 Task: Create a sub task Gather and Analyse Requirements for the task  Create a new chatbot for customer support in the project AgileCon , assign it to team member softage.3@softage.net and update the status of the sub task to  Off Track , set the priority of the sub task to High
Action: Mouse moved to (73, 380)
Screenshot: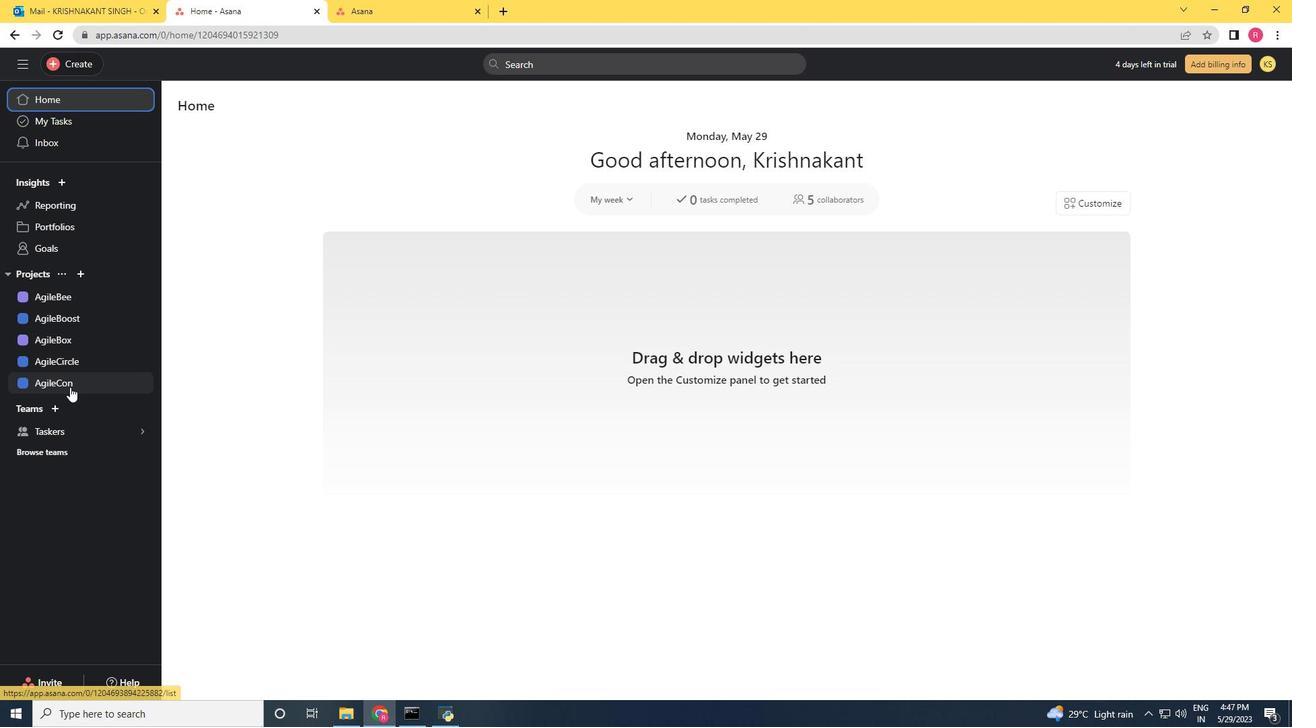 
Action: Mouse pressed left at (73, 380)
Screenshot: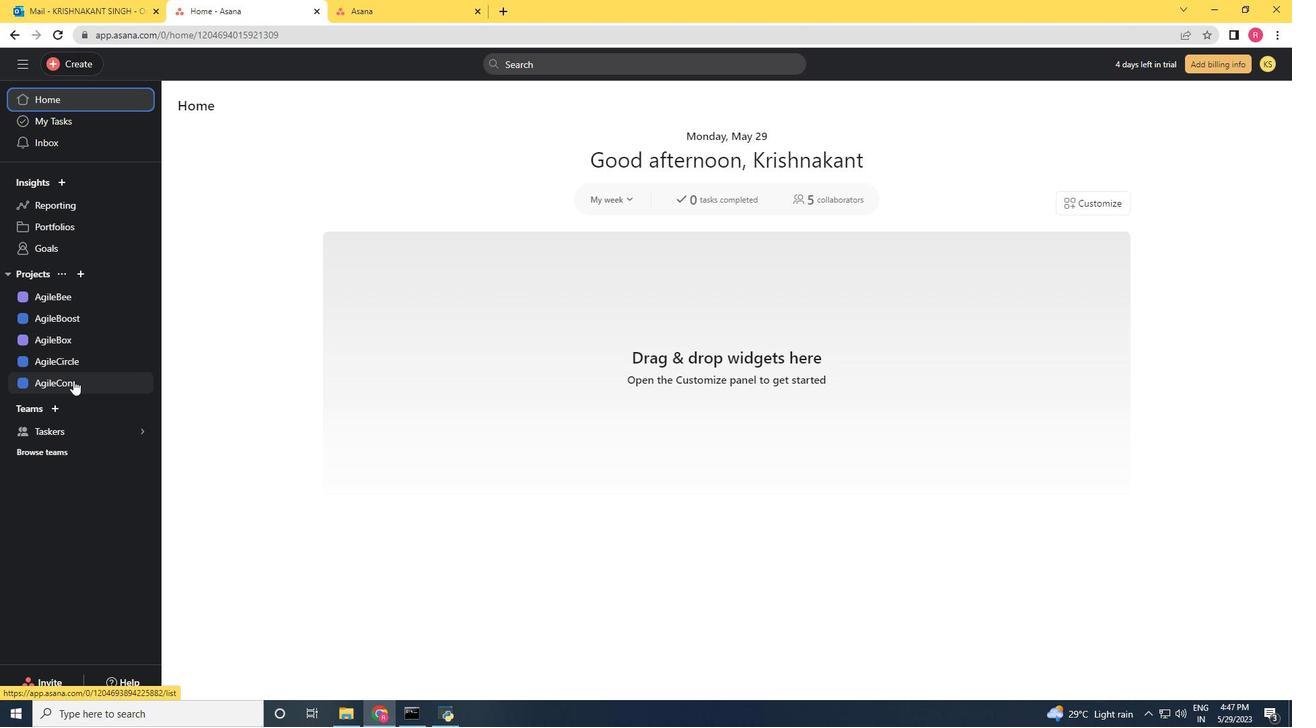 
Action: Mouse moved to (546, 273)
Screenshot: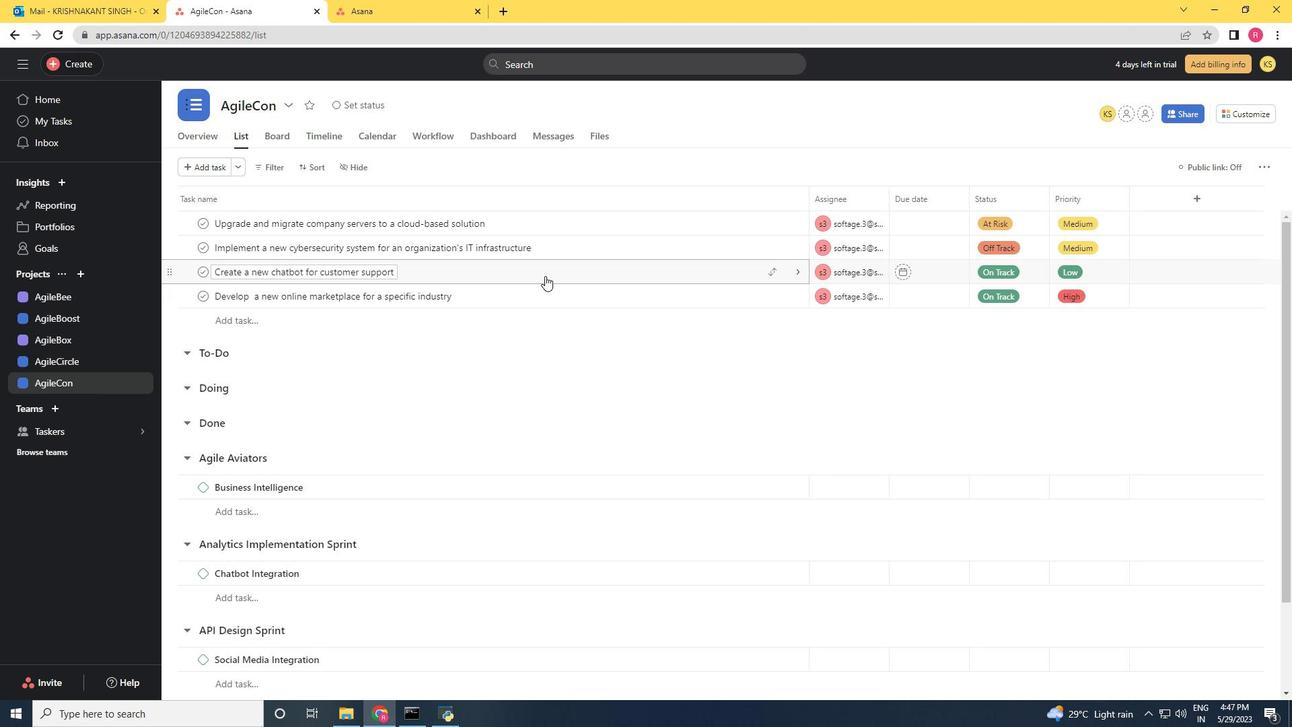 
Action: Mouse pressed left at (546, 273)
Screenshot: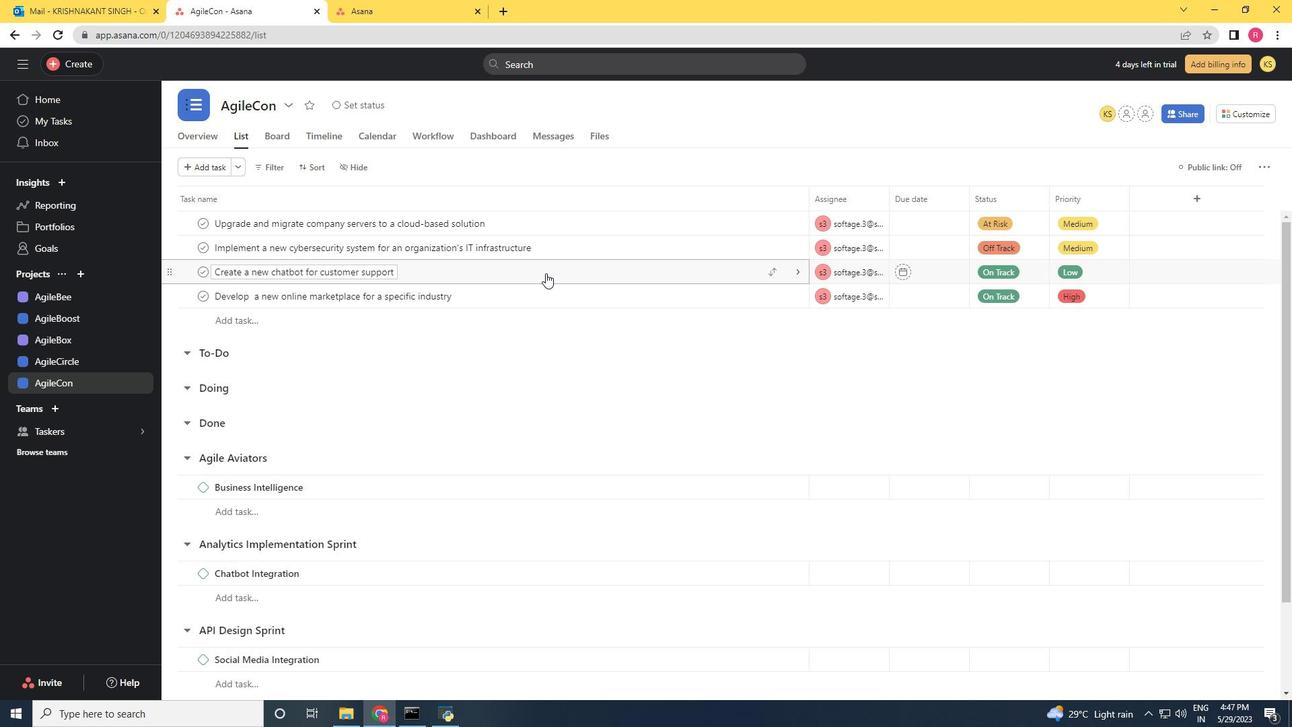 
Action: Mouse moved to (929, 494)
Screenshot: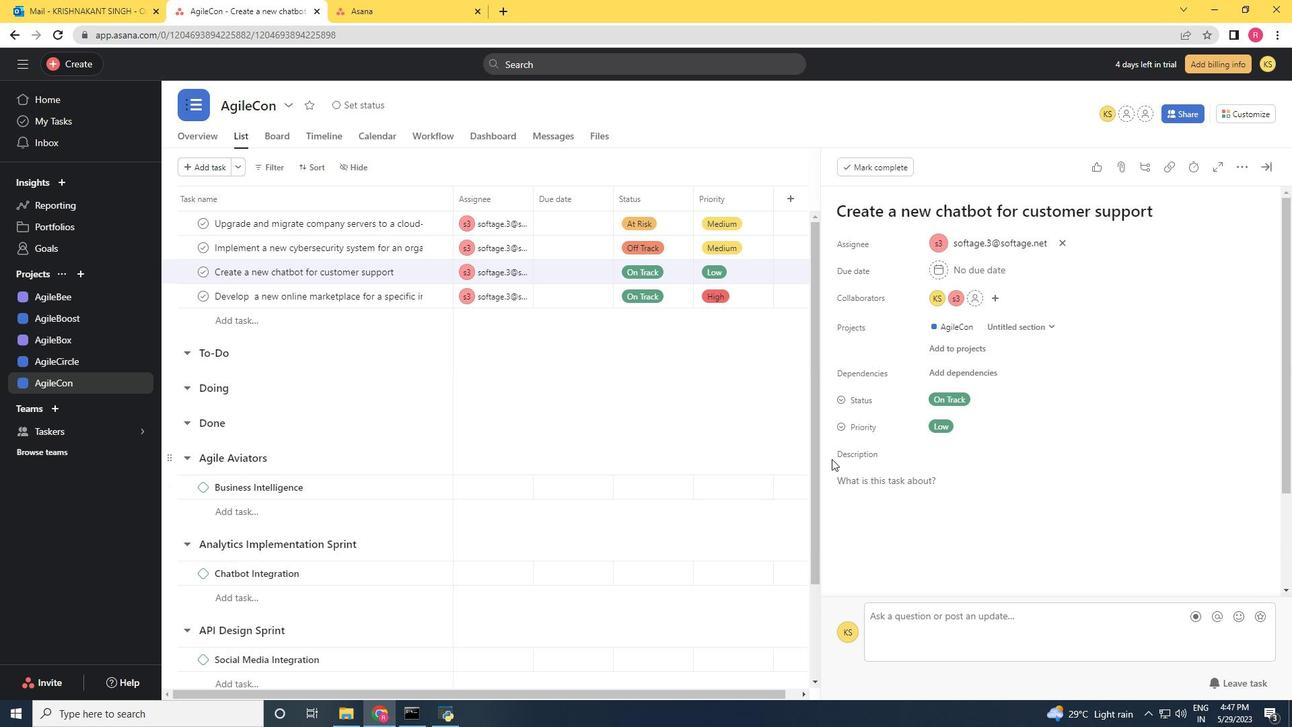 
Action: Mouse scrolled (929, 494) with delta (0, 0)
Screenshot: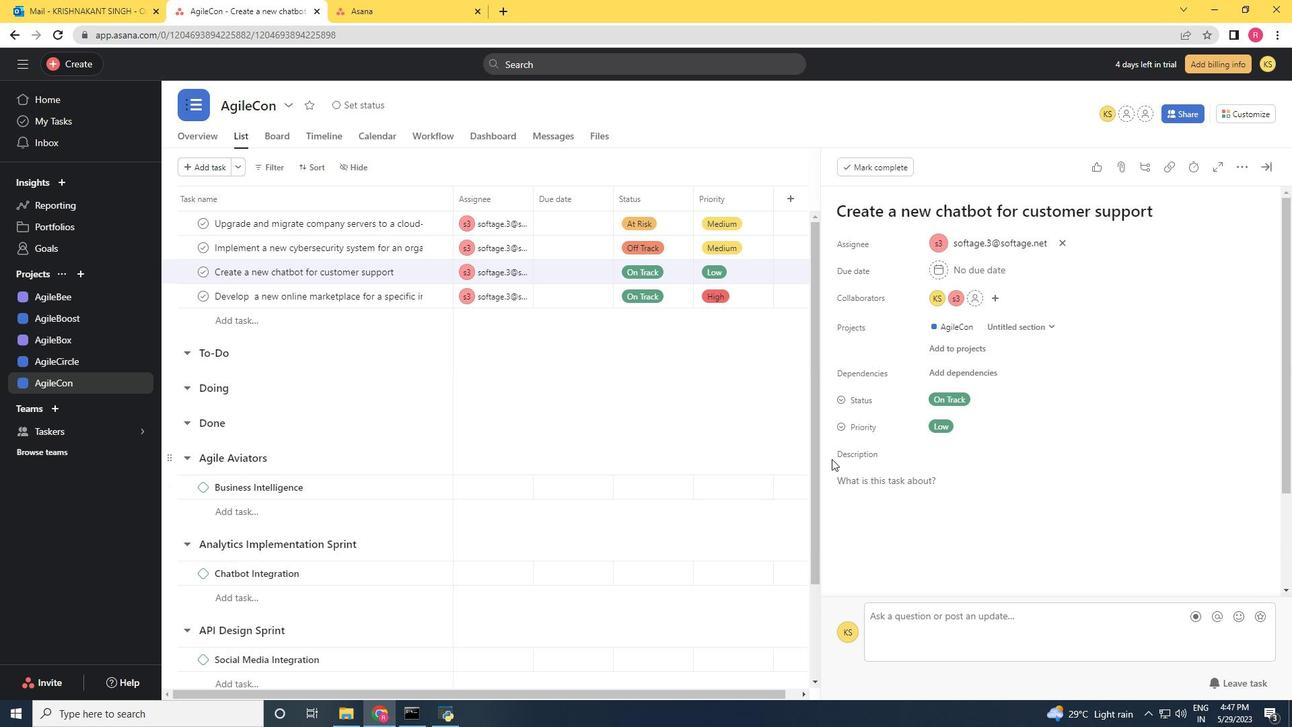 
Action: Mouse moved to (935, 503)
Screenshot: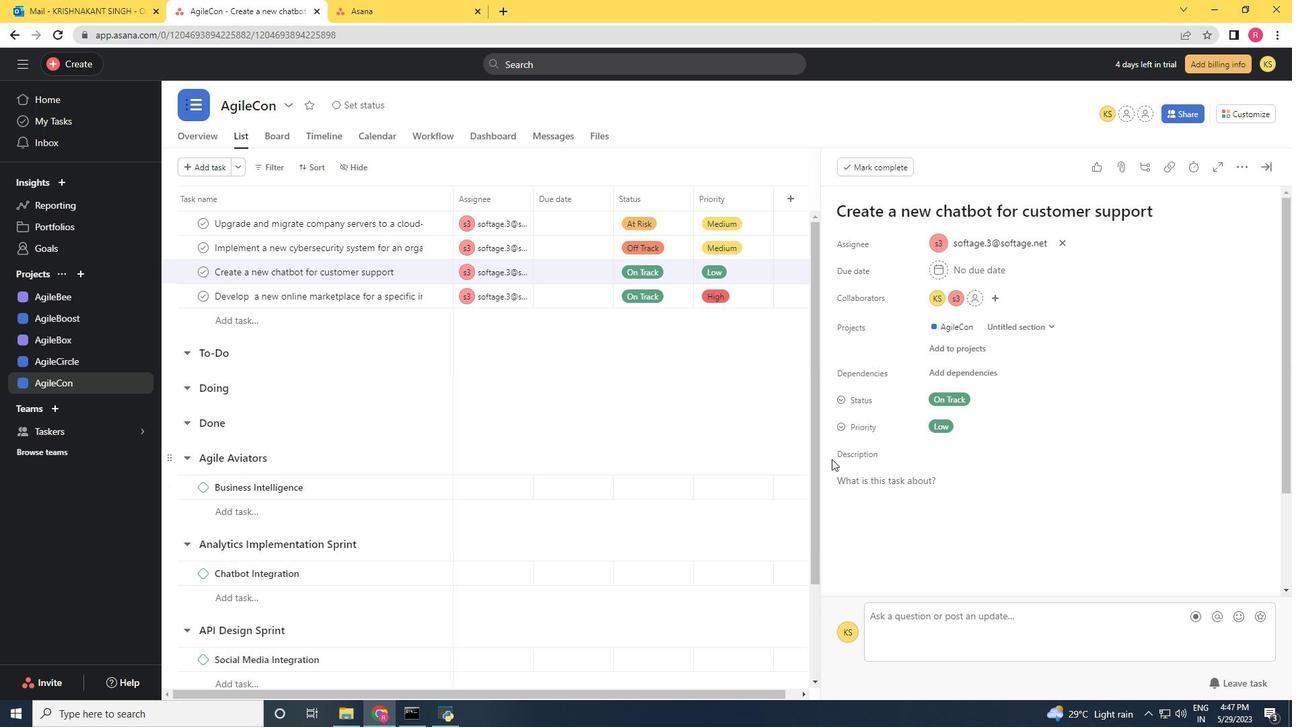 
Action: Mouse scrolled (935, 503) with delta (0, 0)
Screenshot: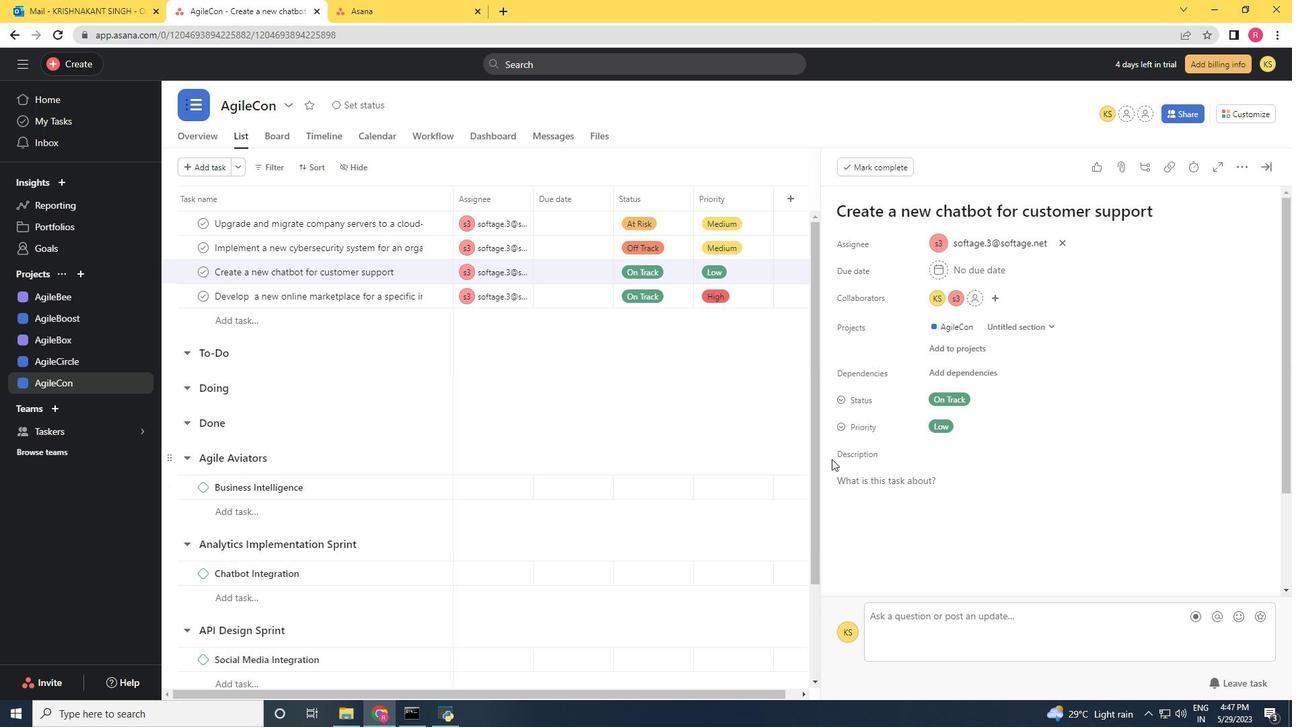 
Action: Mouse scrolled (935, 503) with delta (0, 0)
Screenshot: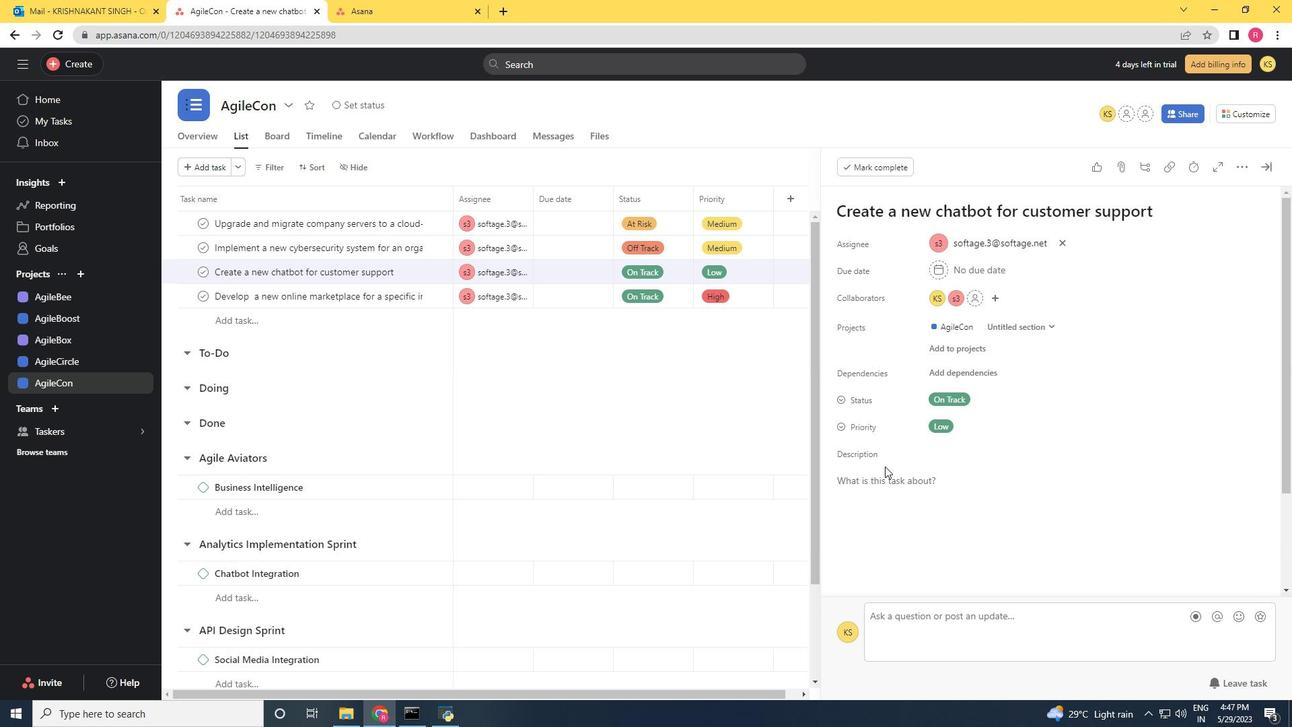
Action: Mouse scrolled (935, 503) with delta (0, 0)
Screenshot: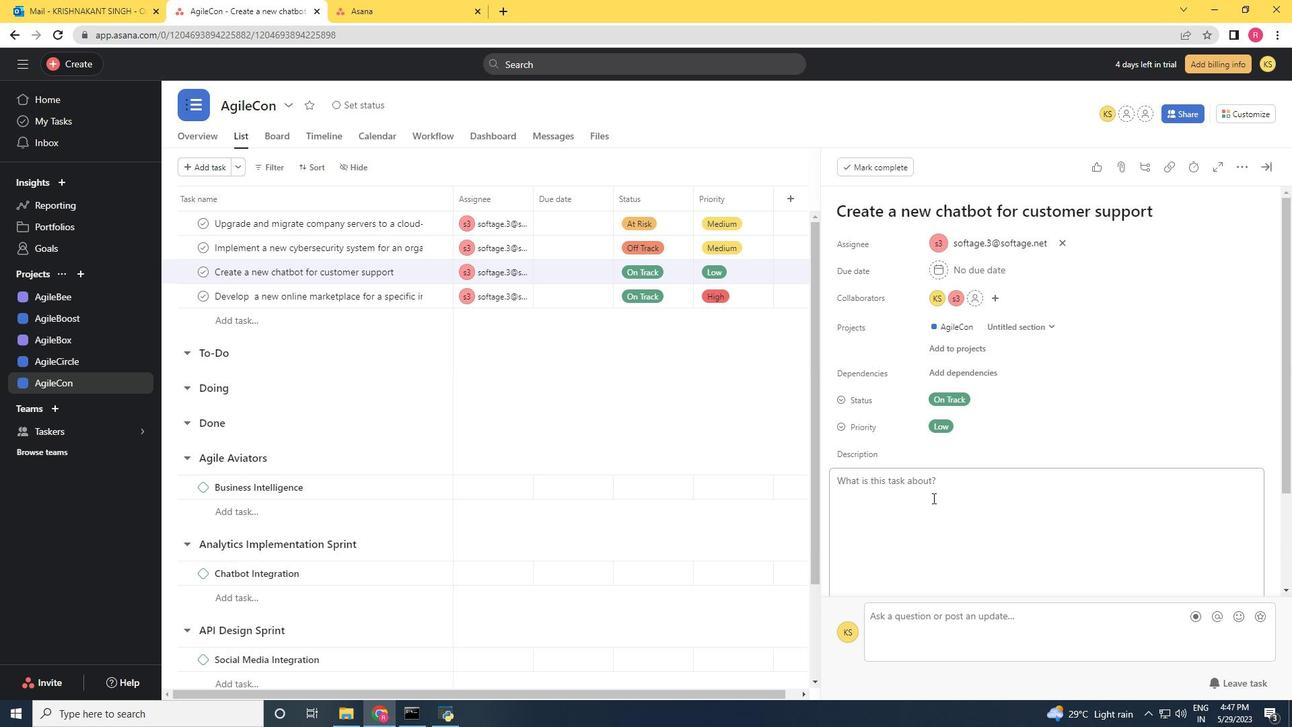 
Action: Mouse moved to (849, 481)
Screenshot: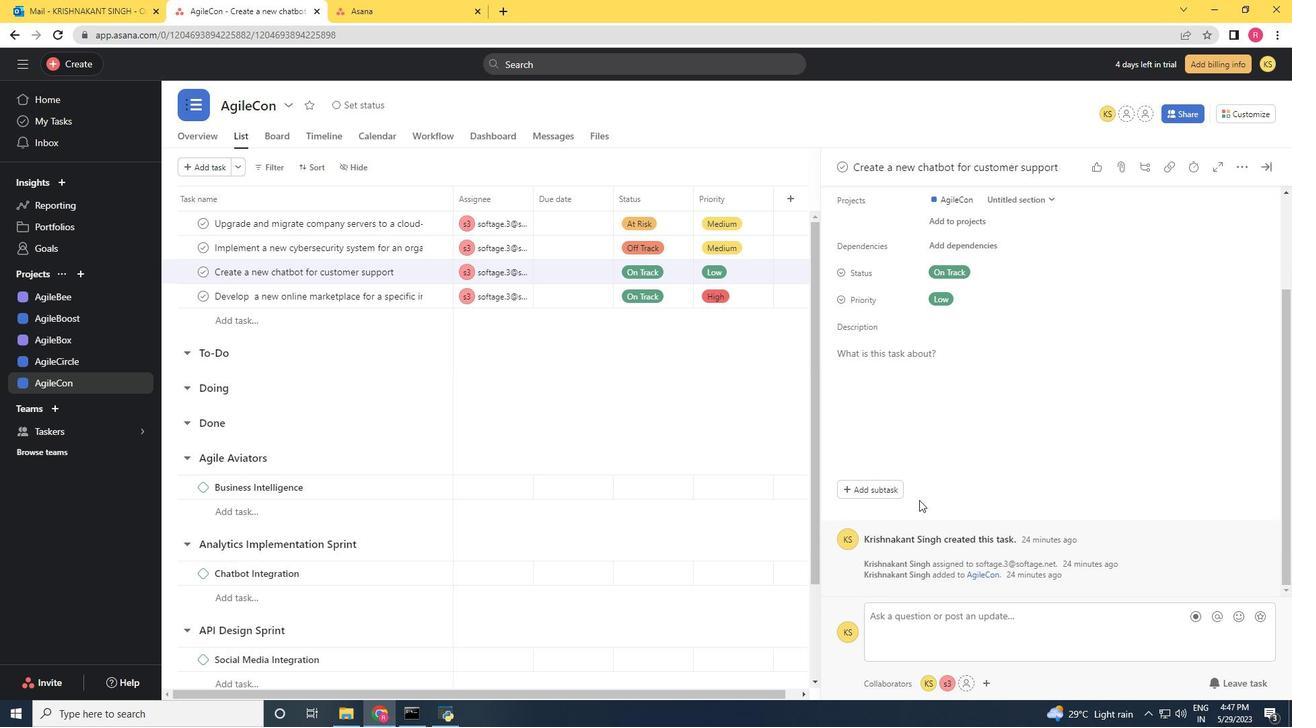 
Action: Mouse pressed left at (849, 481)
Screenshot: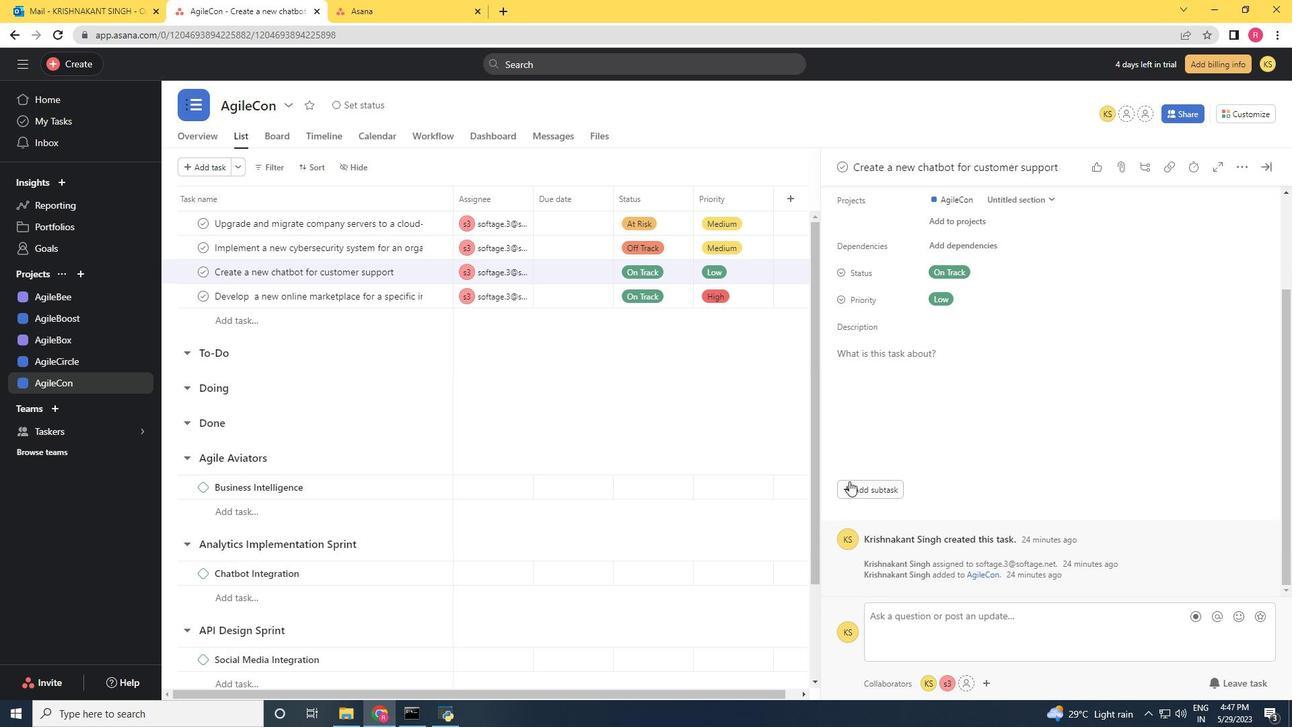 
Action: Key pressed <Key.shift>Gather<Key.space>and<Key.space><Key.shift>Analyse<Key.space><Key.shift><Key.shift><Key.shift><Key.shift><Key.shift><Key.shift><Key.shift>Requirements<Key.space>f<Key.backspace>
Screenshot: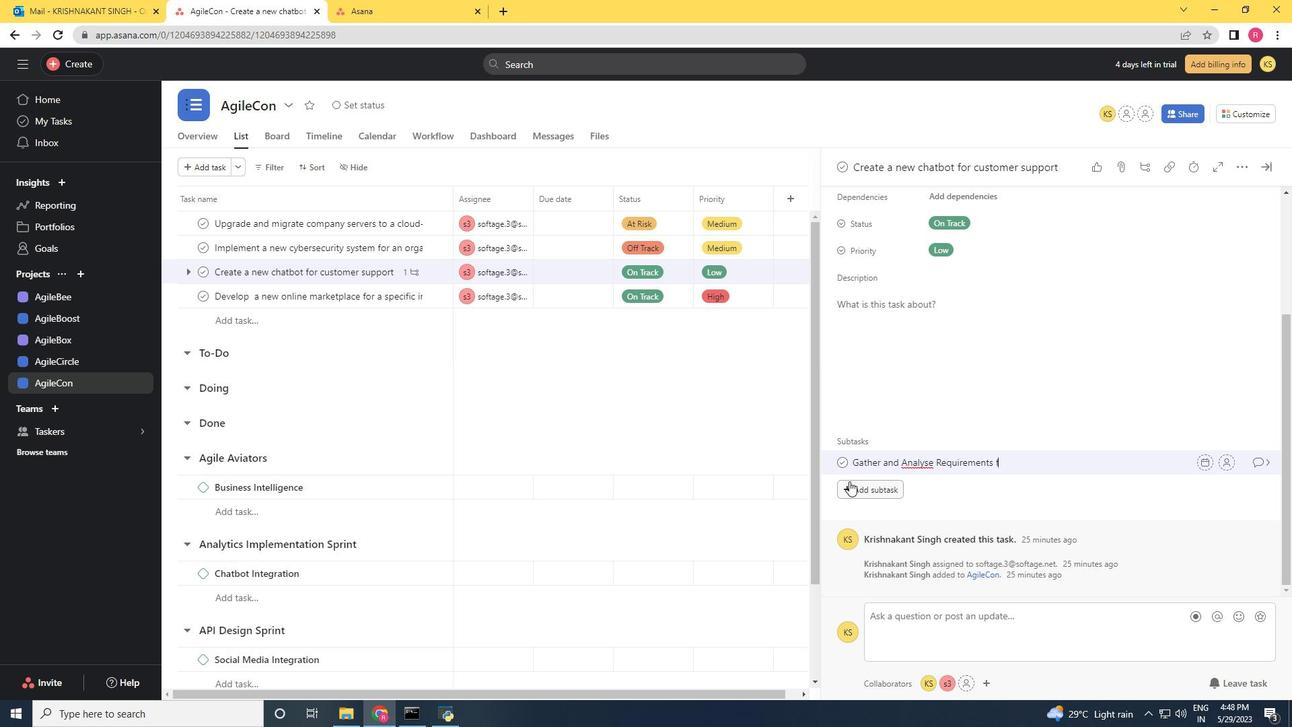 
Action: Mouse moved to (1230, 461)
Screenshot: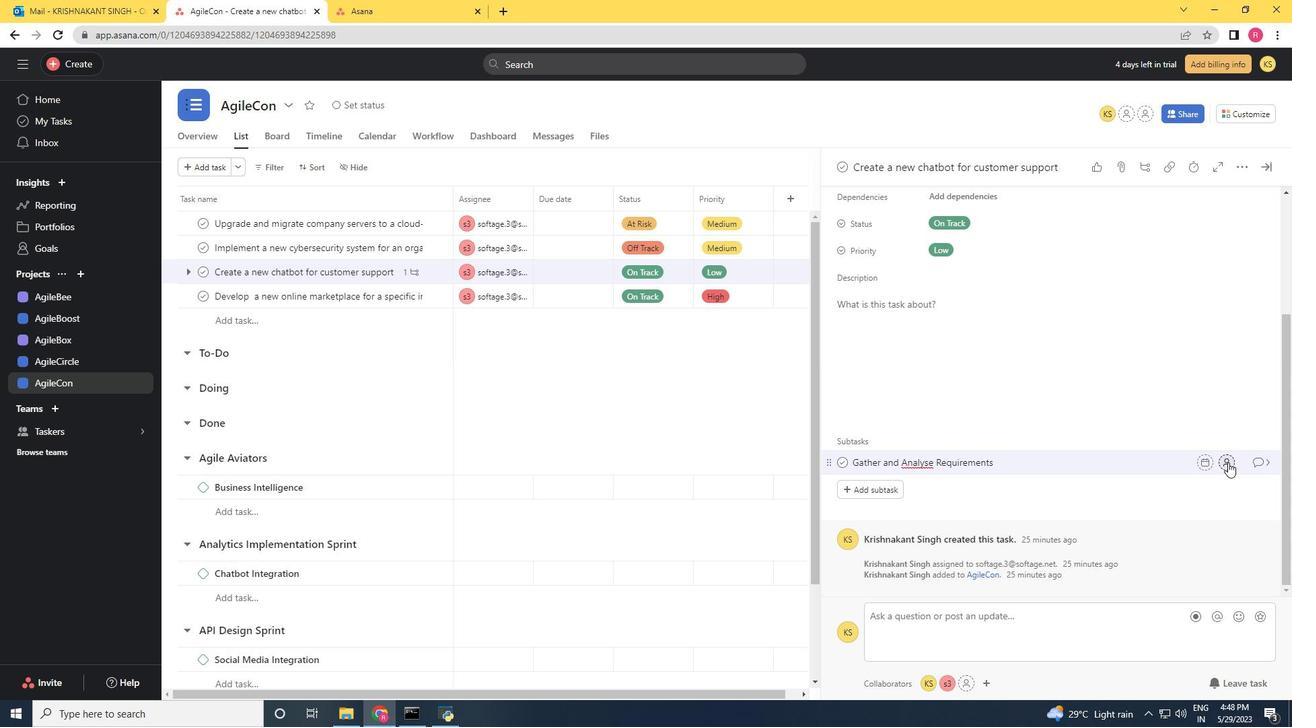 
Action: Mouse pressed left at (1230, 461)
Screenshot: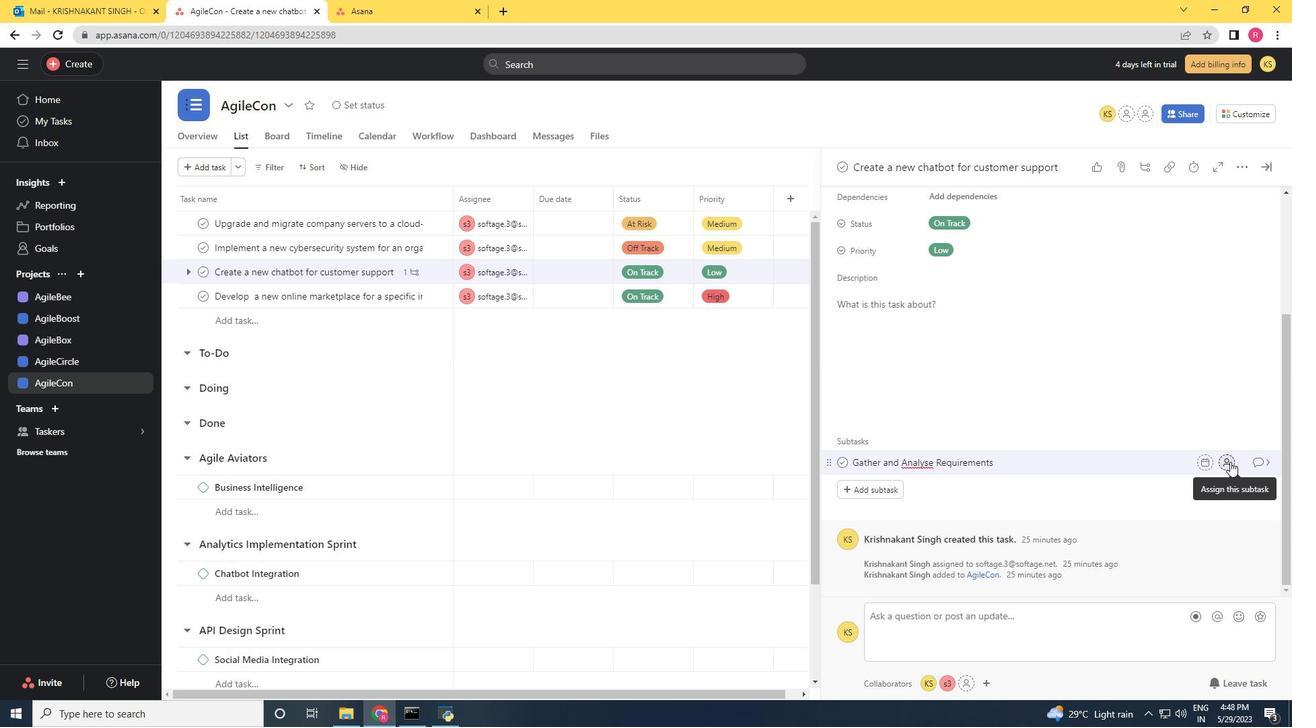 
Action: Key pressed softage.3<Key.shift>@softga<Key.backspace><Key.backspace>age.net
Screenshot: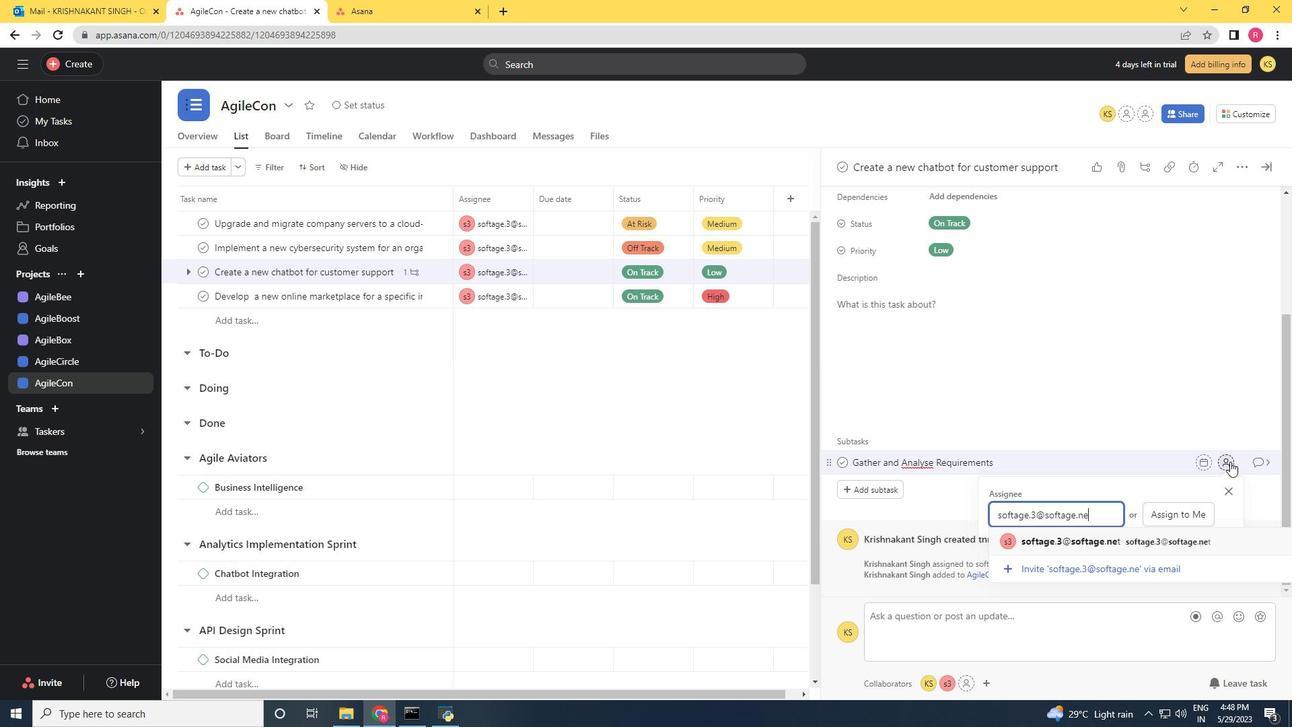 
Action: Mouse moved to (1076, 544)
Screenshot: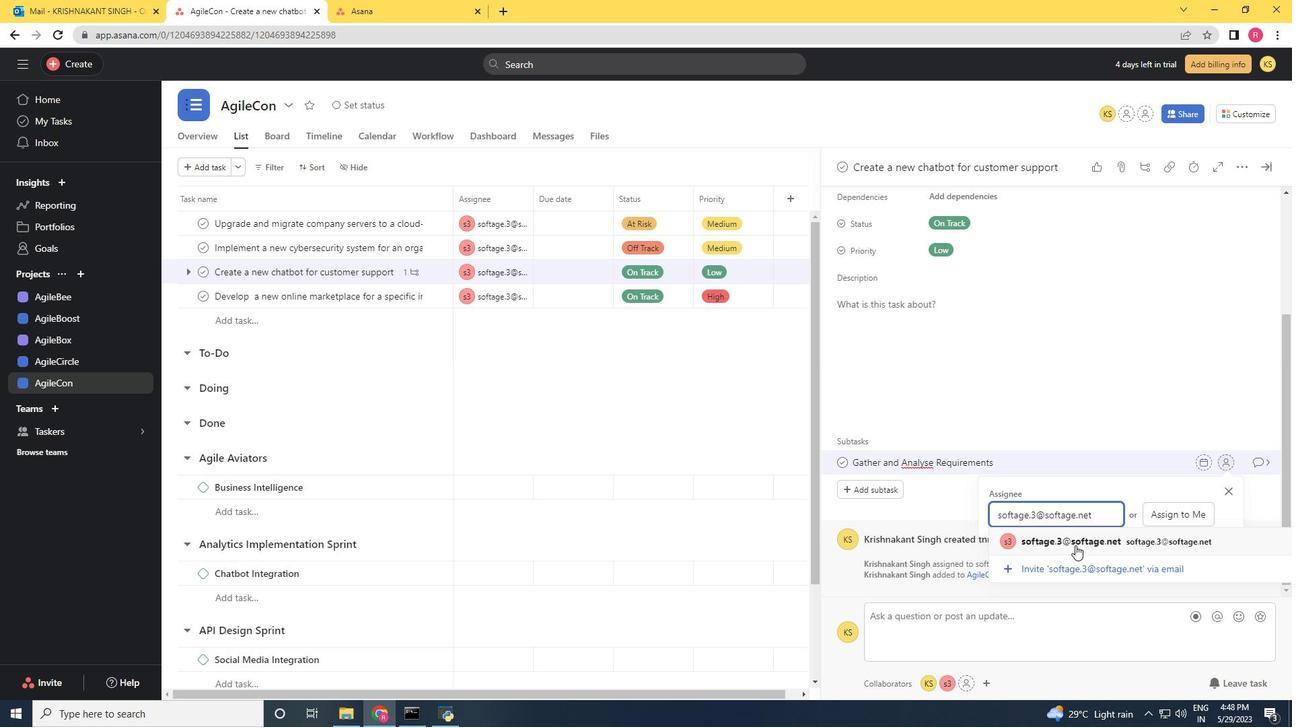 
Action: Mouse pressed left at (1076, 544)
Screenshot: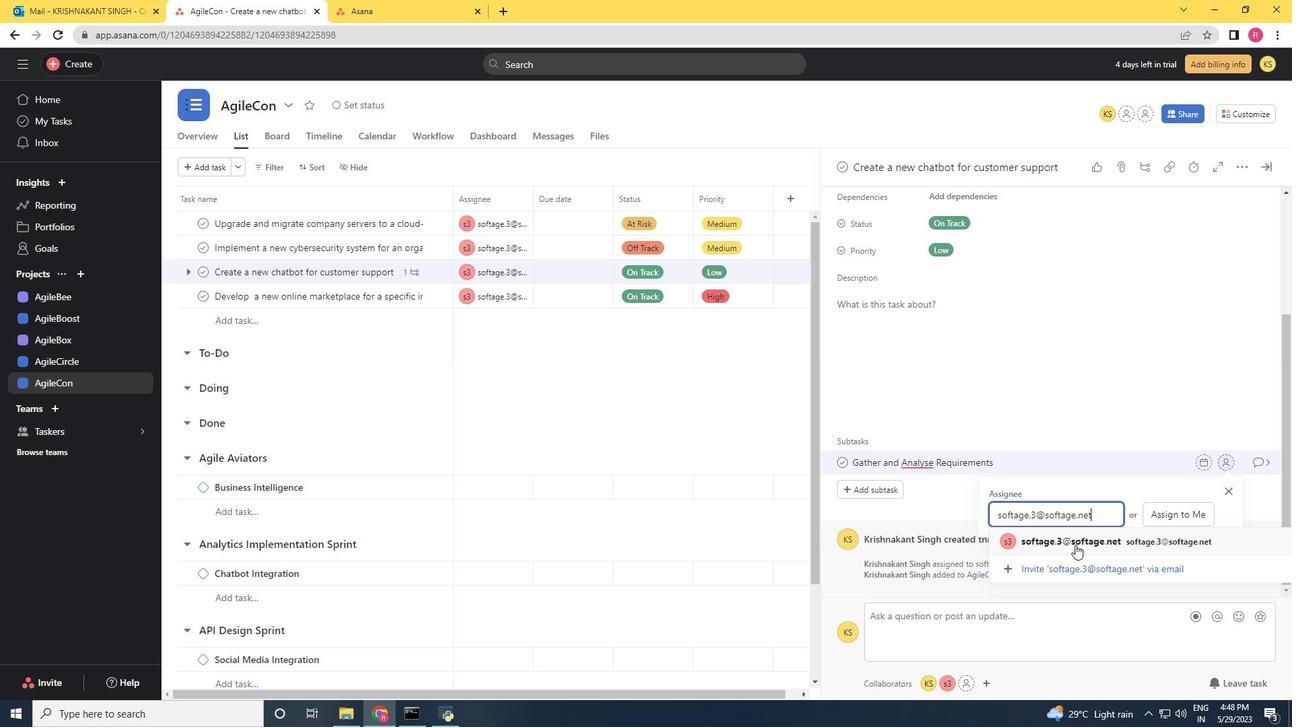 
Action: Mouse moved to (1259, 457)
Screenshot: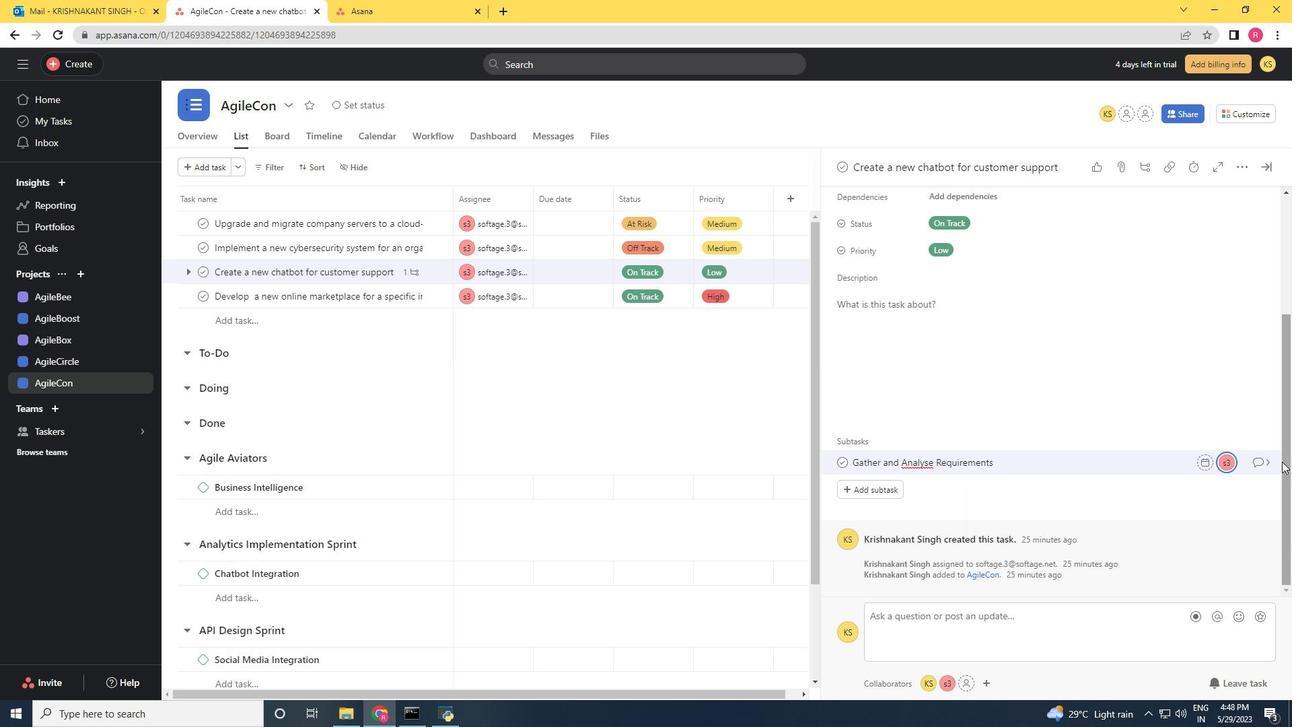 
Action: Mouse pressed left at (1259, 457)
Screenshot: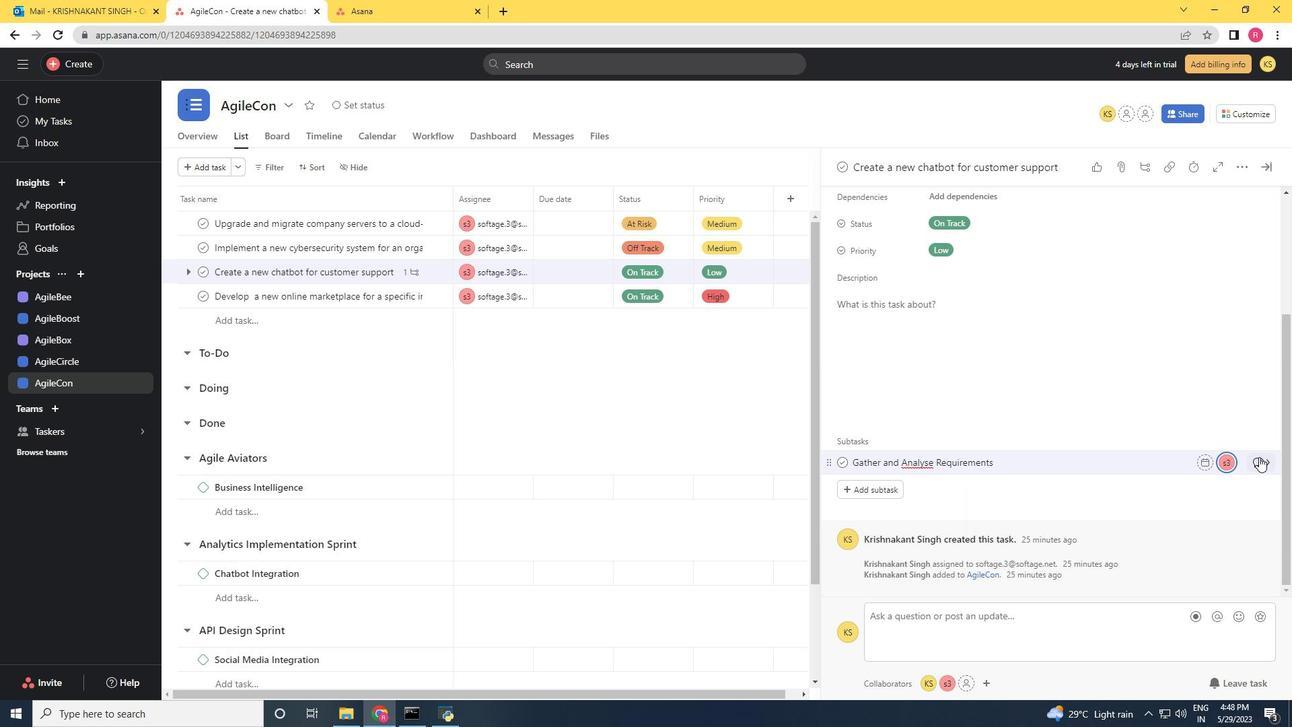 
Action: Mouse moved to (884, 386)
Screenshot: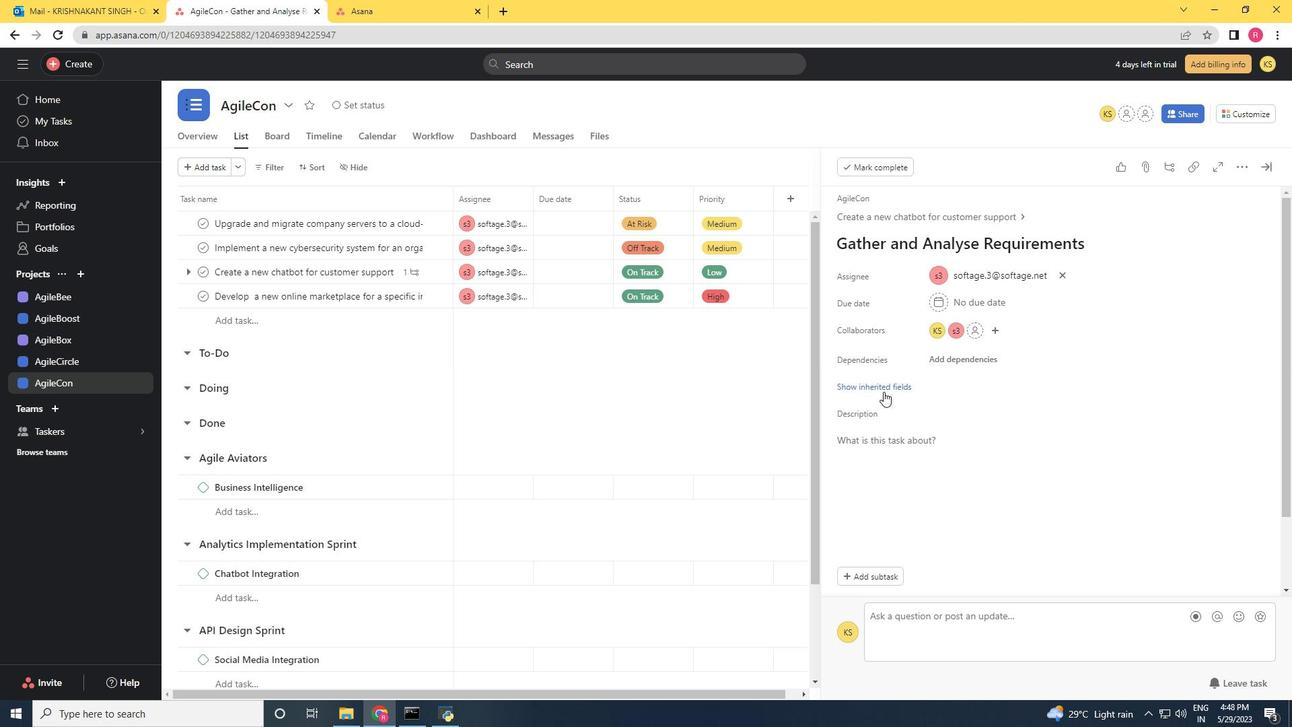 
Action: Mouse pressed left at (884, 386)
Screenshot: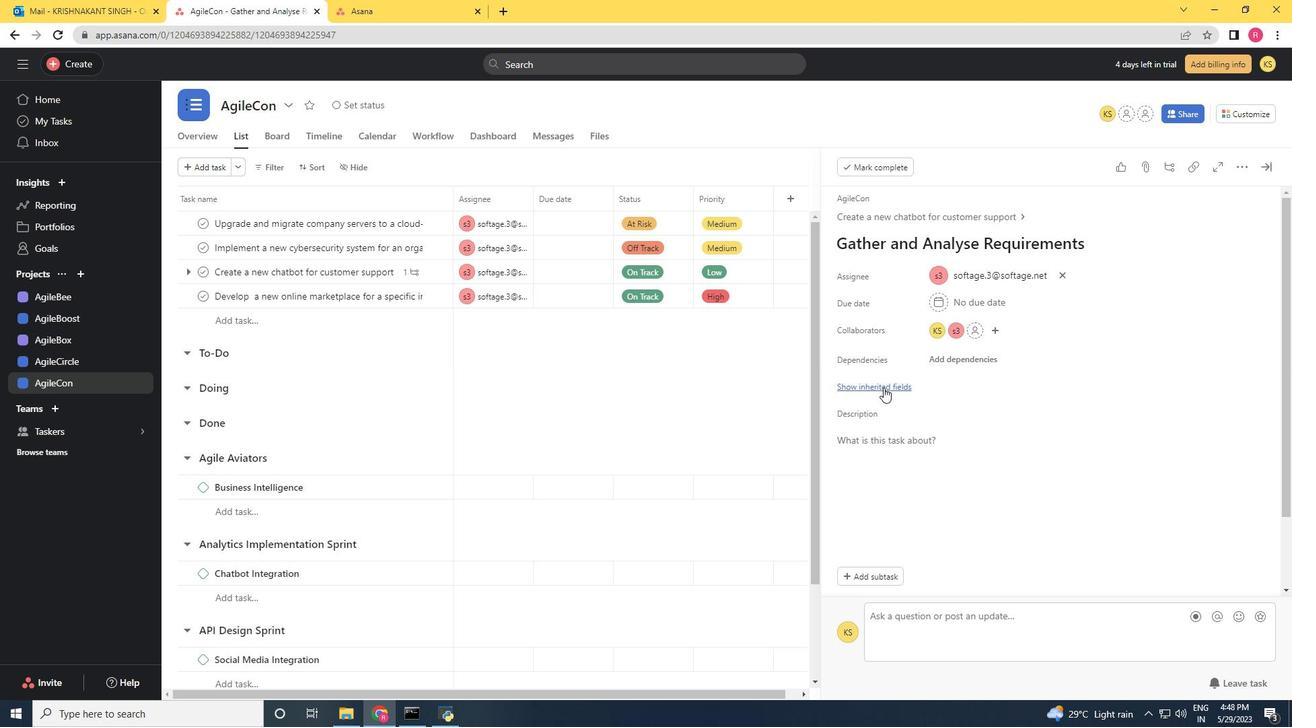 
Action: Mouse moved to (933, 411)
Screenshot: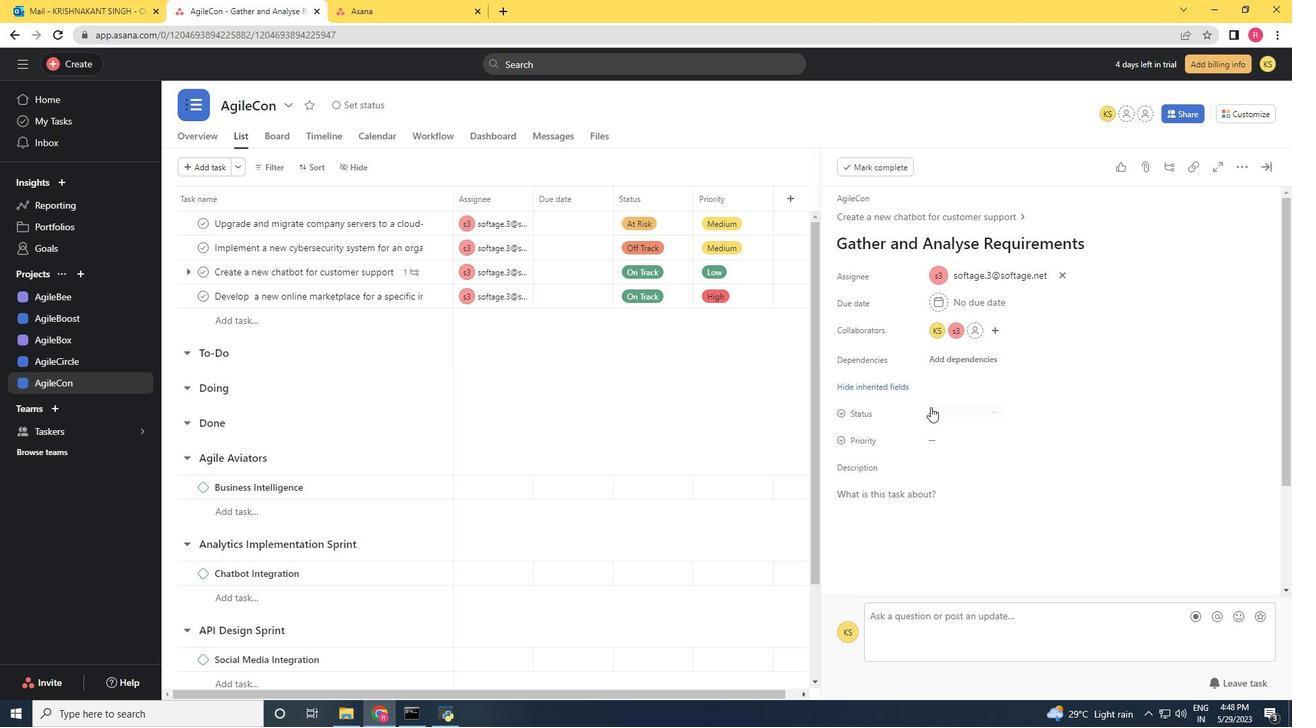 
Action: Mouse pressed left at (933, 411)
Screenshot: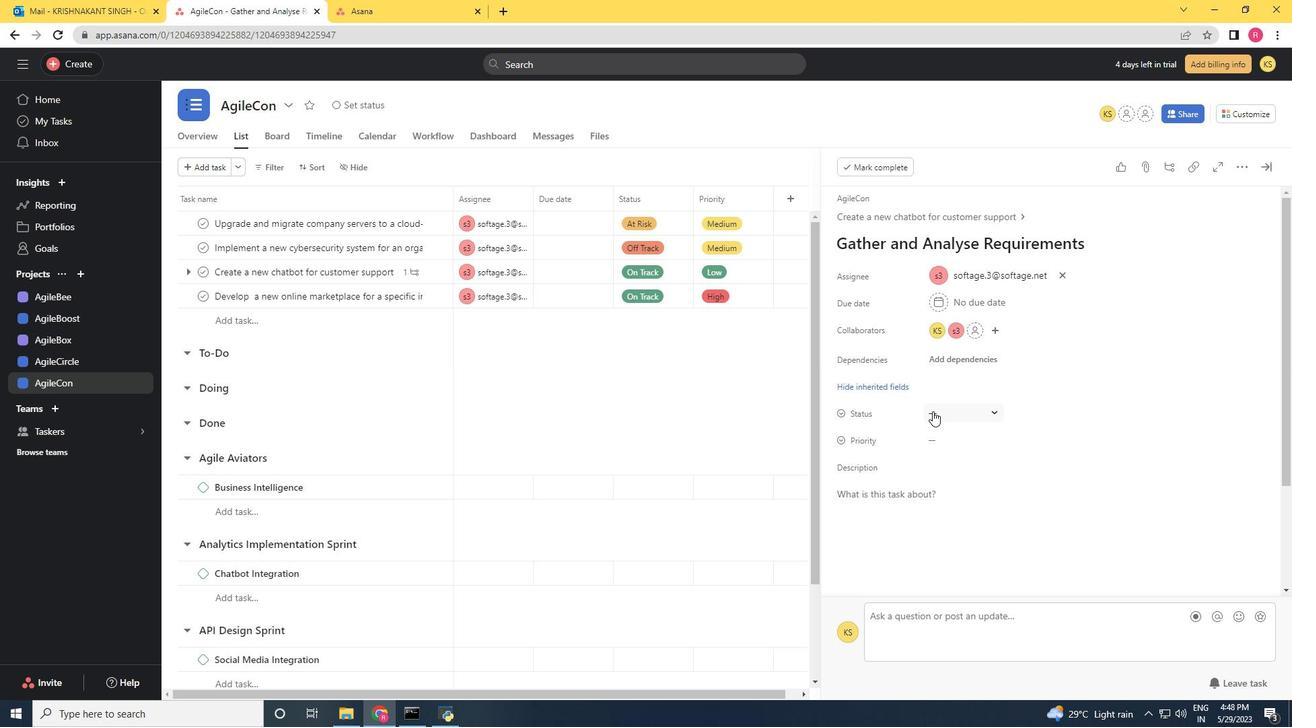 
Action: Mouse moved to (977, 480)
Screenshot: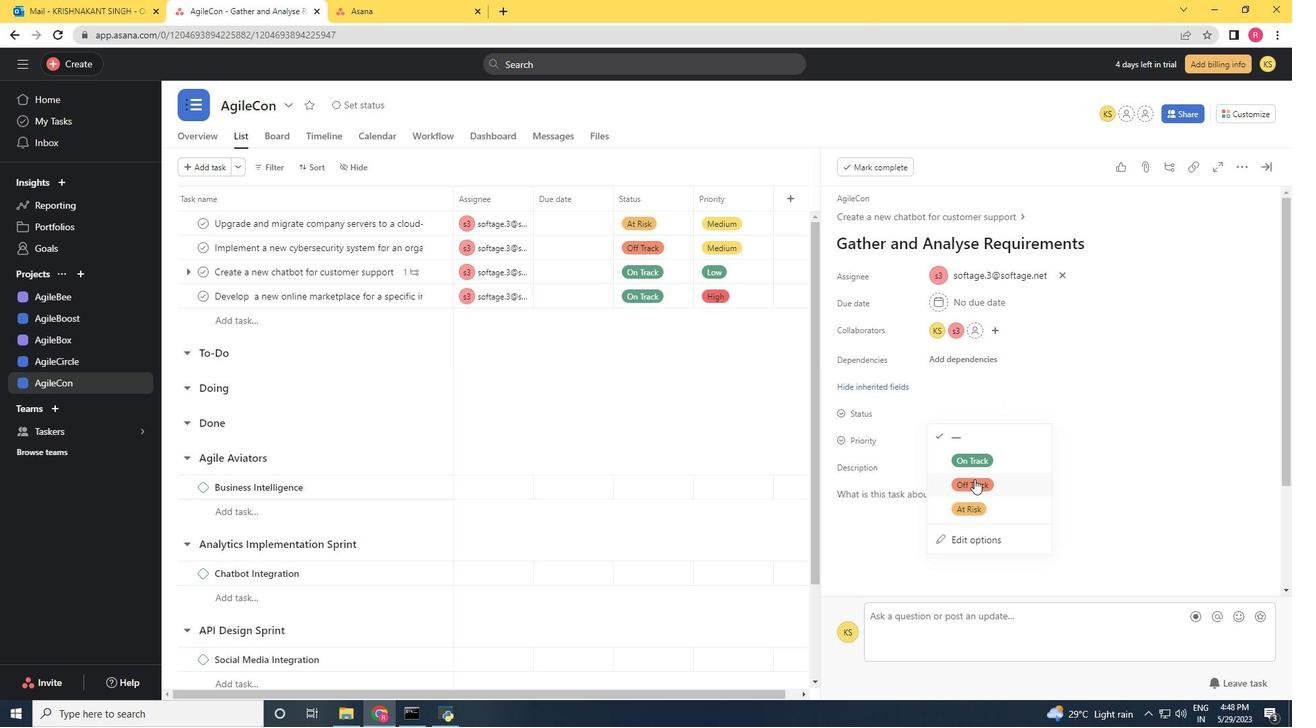 
Action: Mouse pressed left at (977, 480)
Screenshot: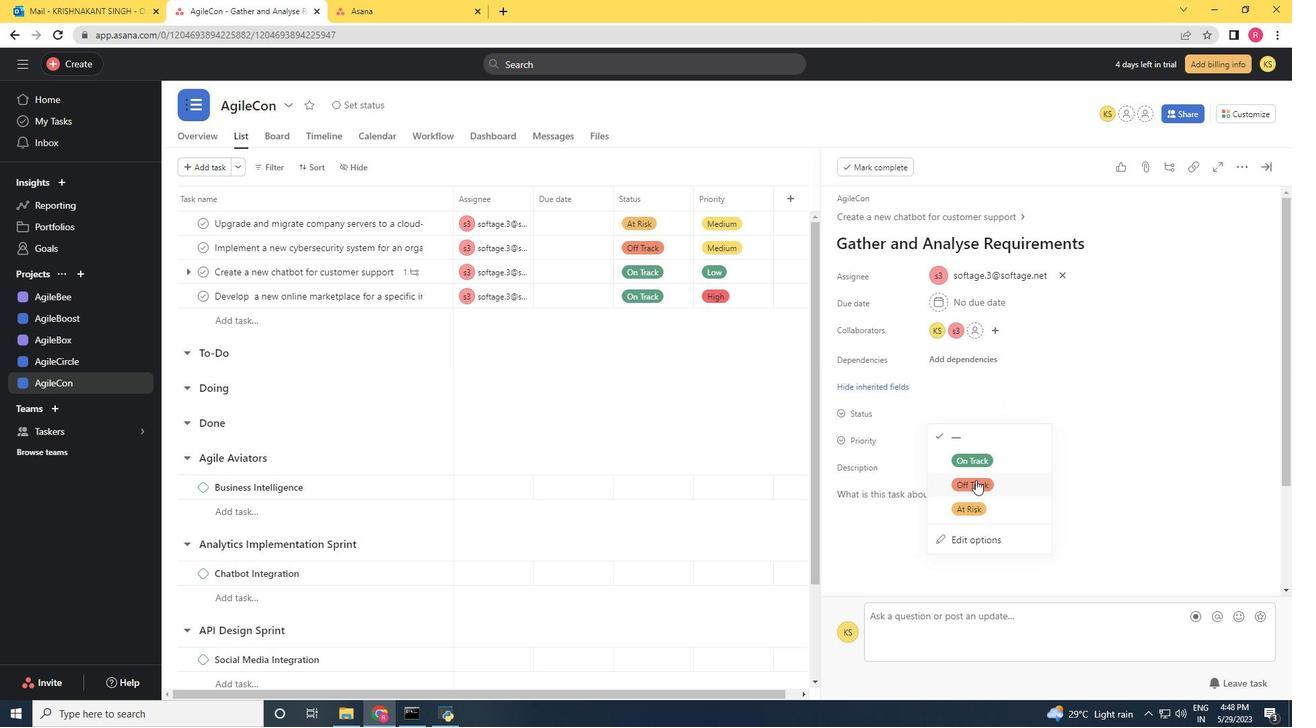 
Action: Mouse moved to (945, 447)
Screenshot: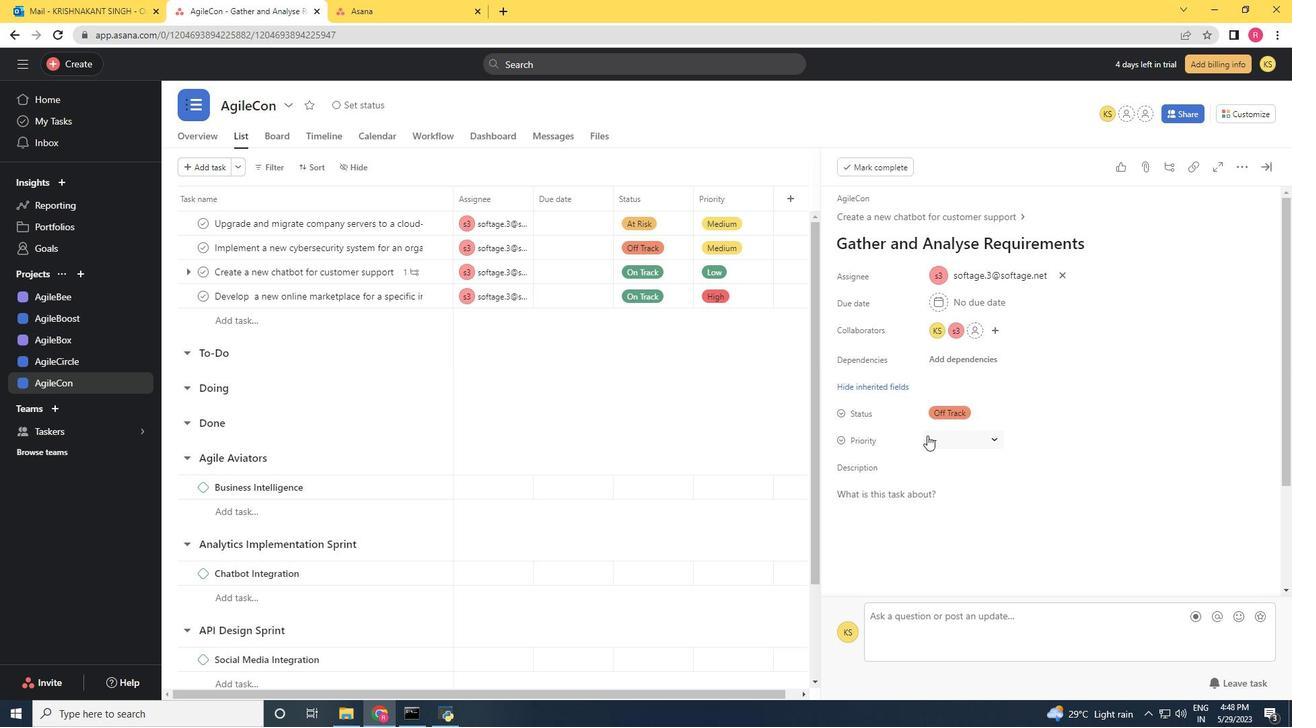 
Action: Mouse pressed left at (945, 447)
Screenshot: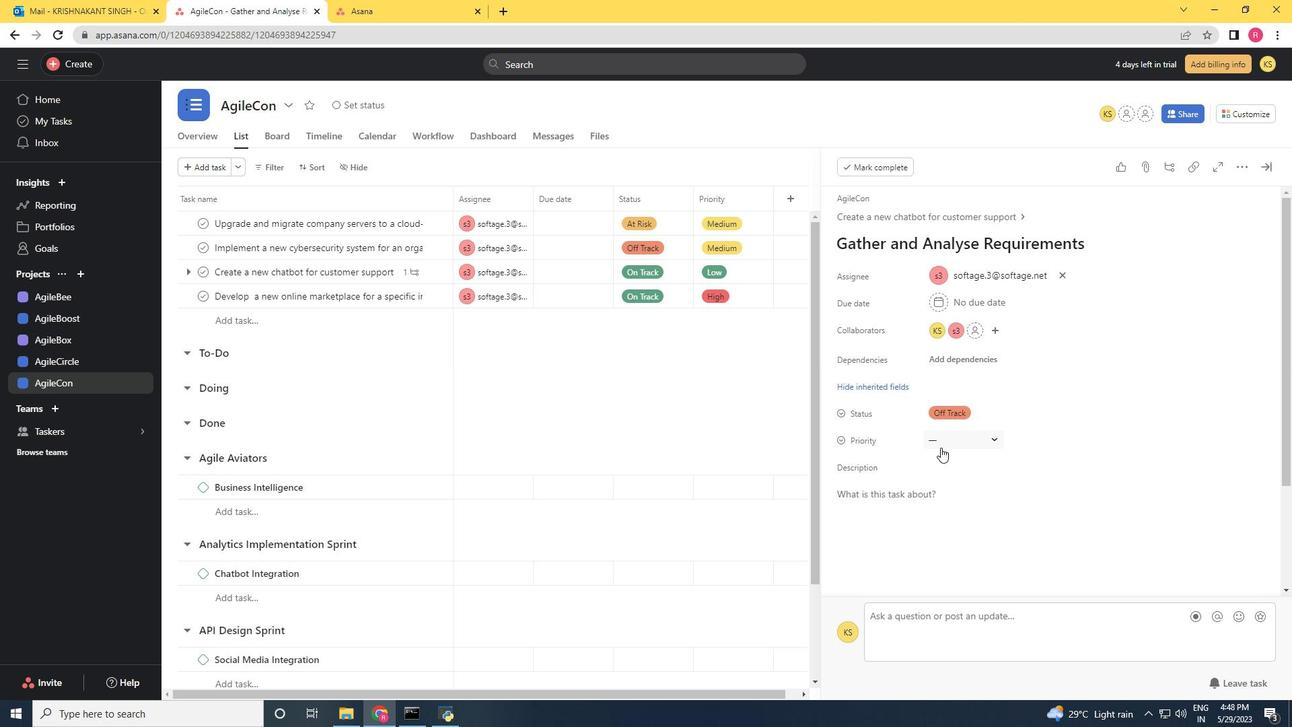 
Action: Mouse moved to (975, 482)
Screenshot: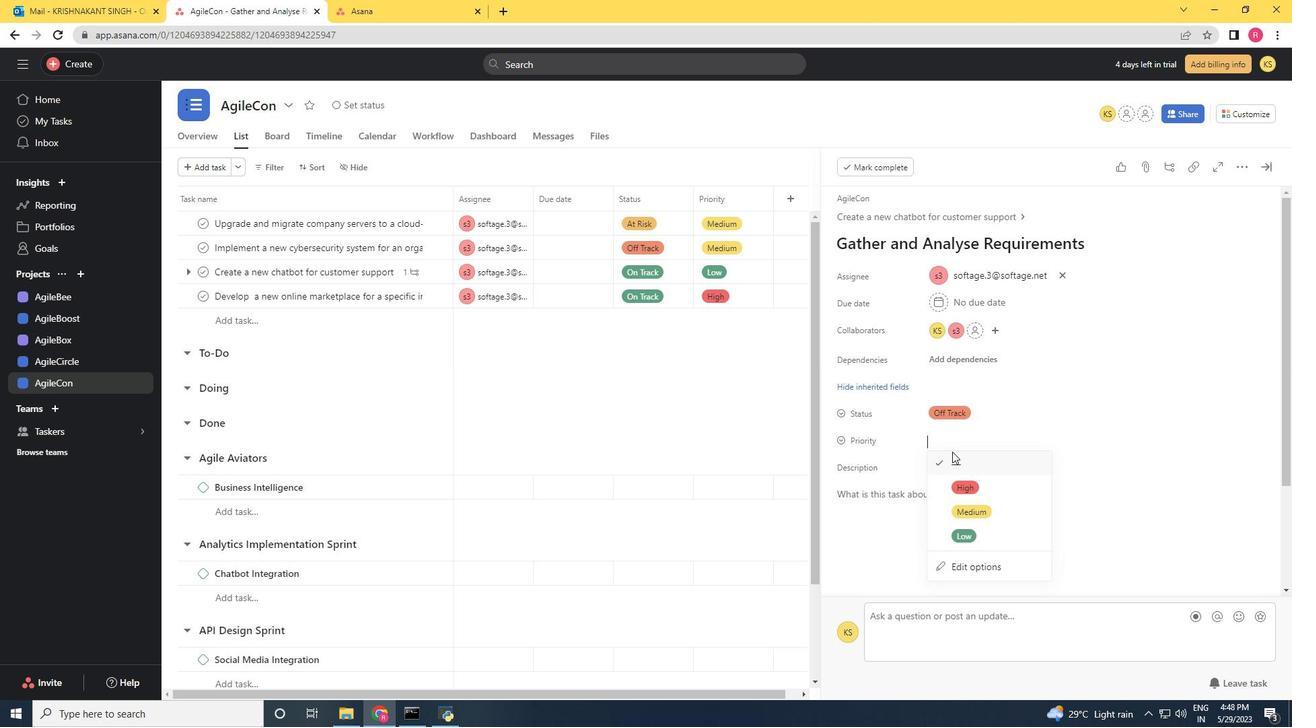 
Action: Mouse pressed left at (975, 482)
Screenshot: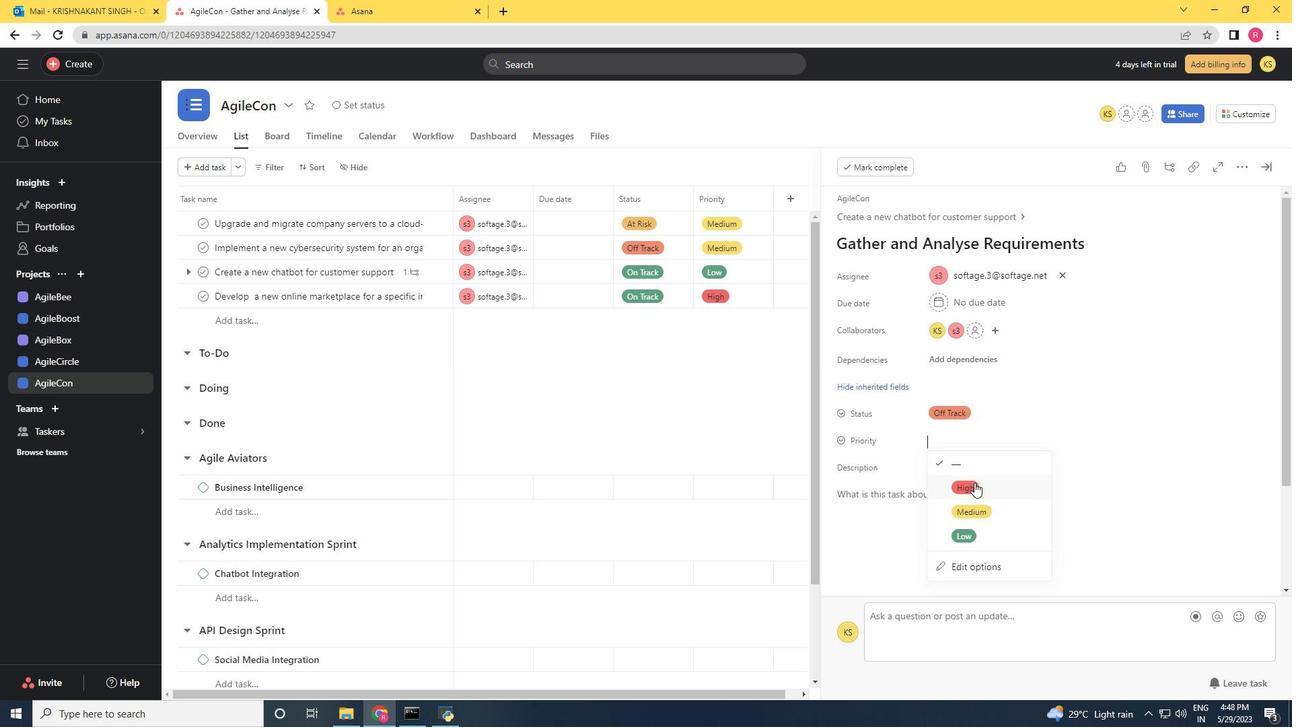 
Action: Mouse scrolled (975, 482) with delta (0, 0)
Screenshot: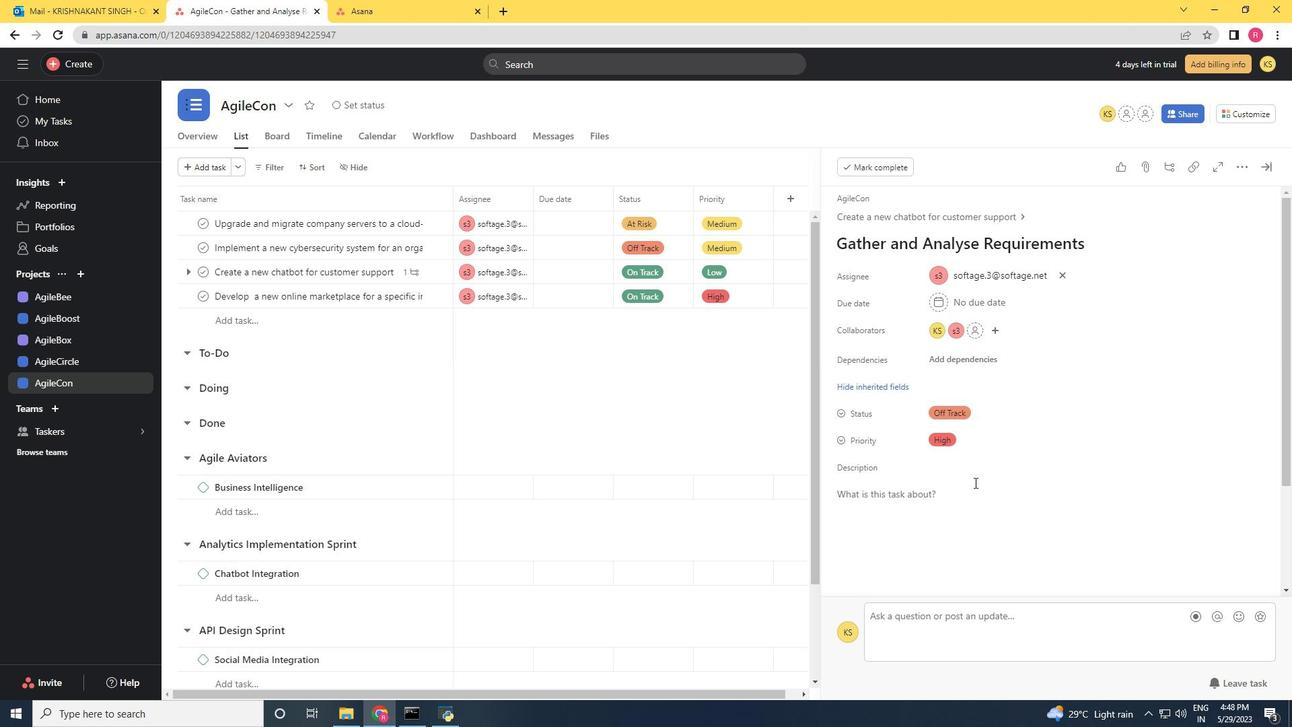 
Action: Mouse scrolled (975, 482) with delta (0, 0)
Screenshot: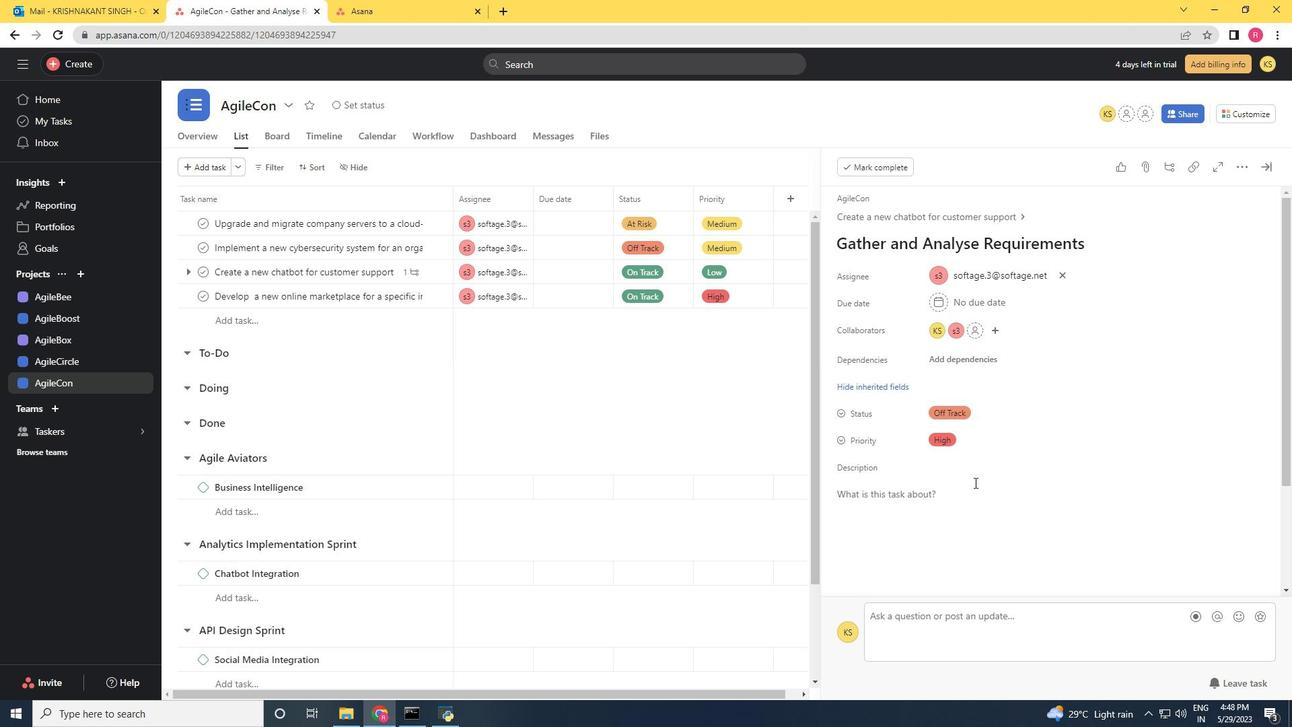 
Action: Mouse scrolled (975, 482) with delta (0, 0)
Screenshot: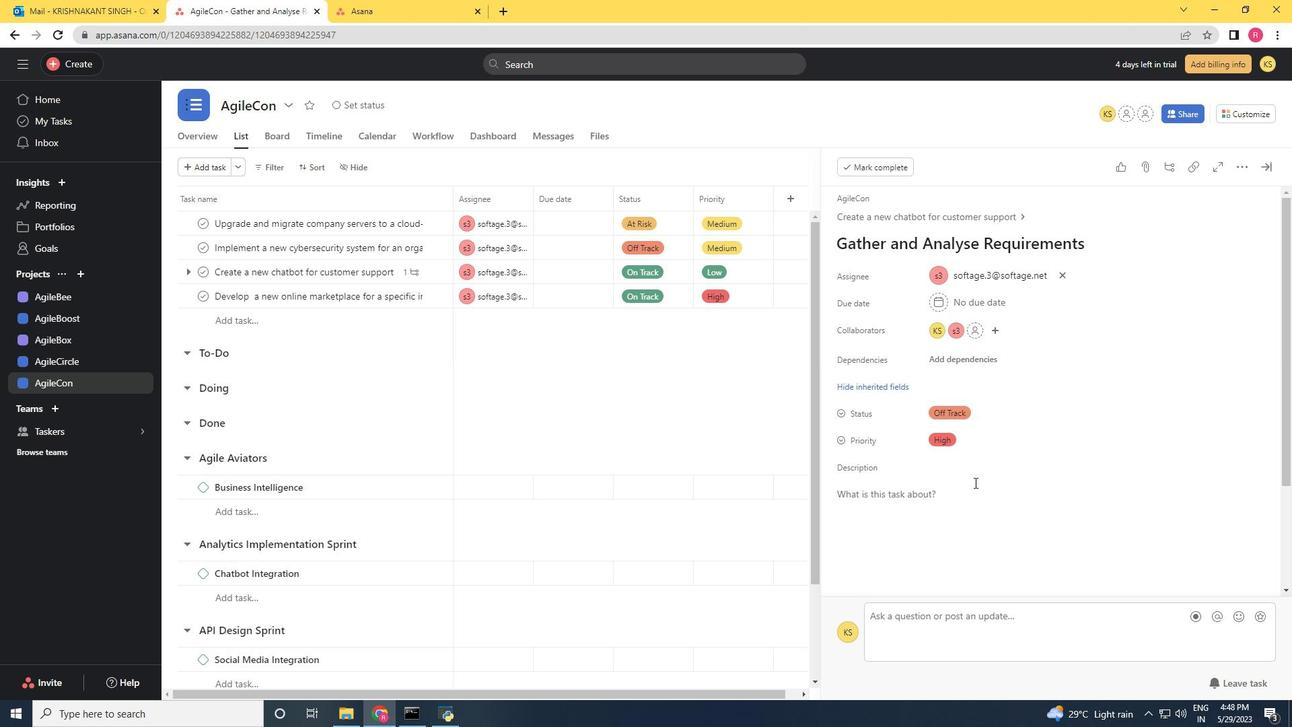
Action: Mouse scrolled (975, 482) with delta (0, 0)
Screenshot: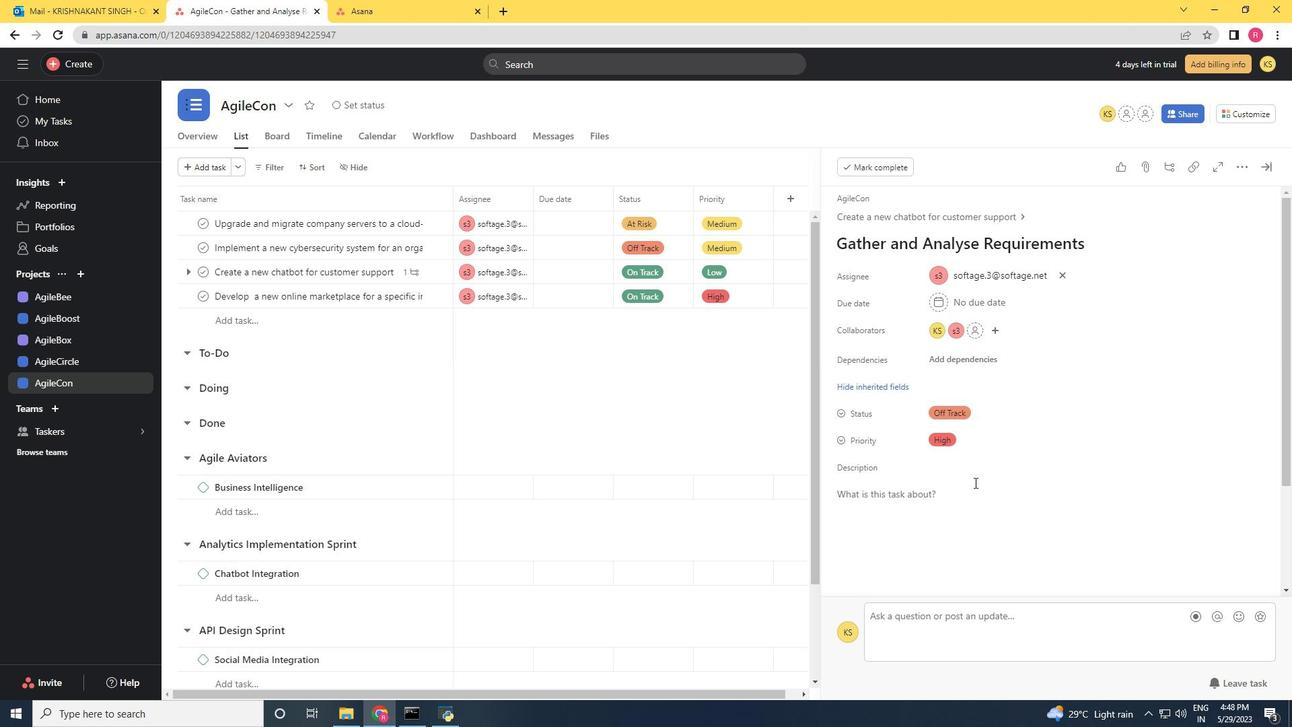 
Action: Mouse scrolled (975, 482) with delta (0, 0)
Screenshot: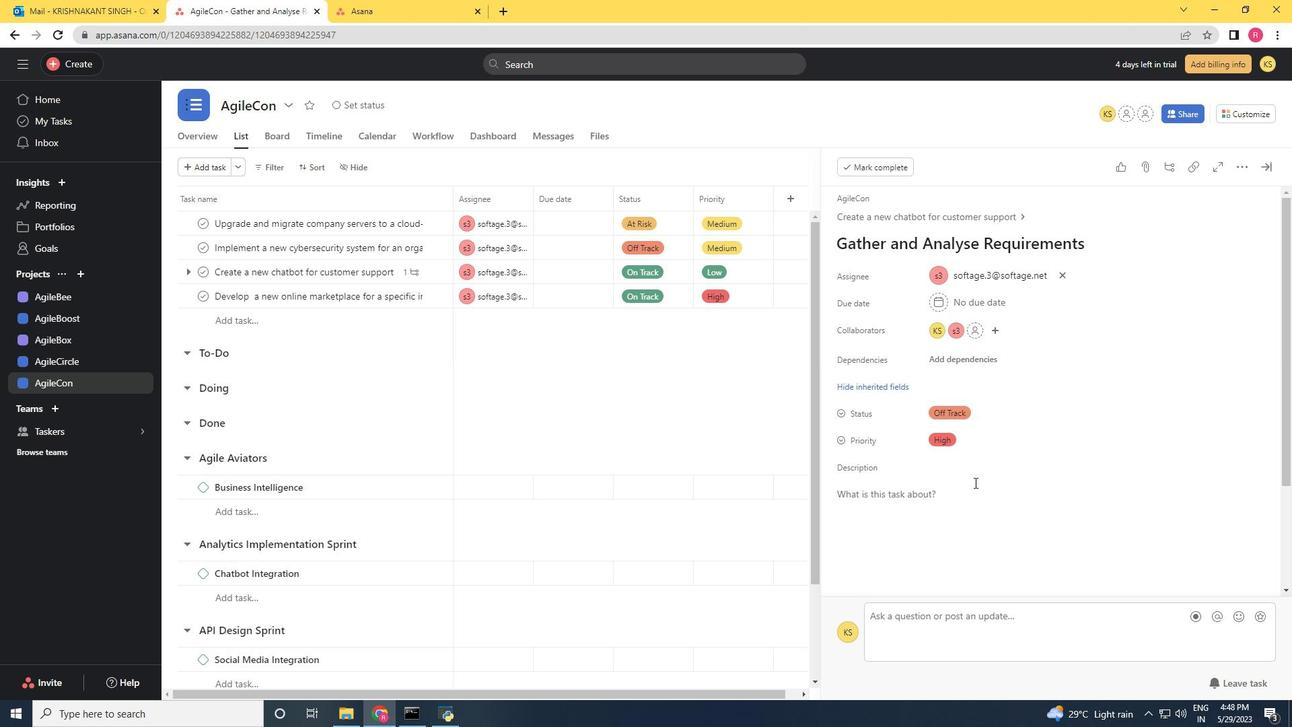 
Action: Mouse scrolled (975, 483) with delta (0, 0)
Screenshot: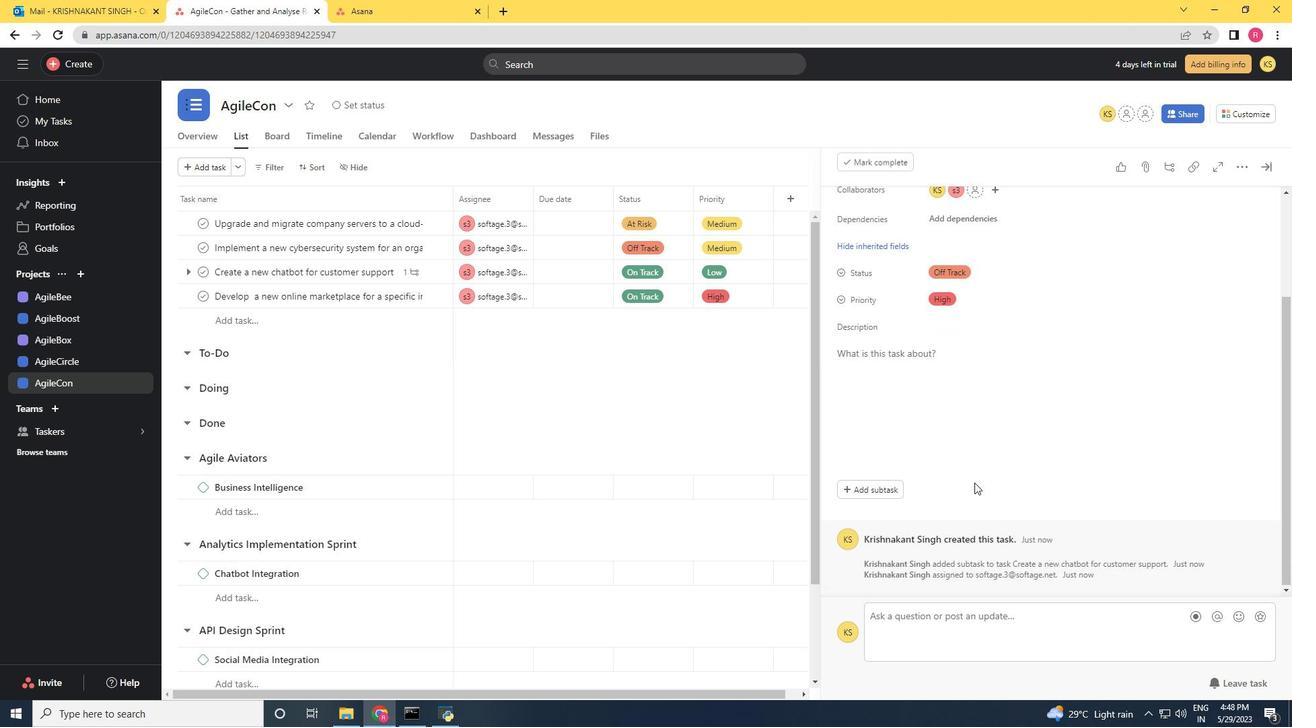 
Action: Mouse scrolled (975, 483) with delta (0, 0)
Screenshot: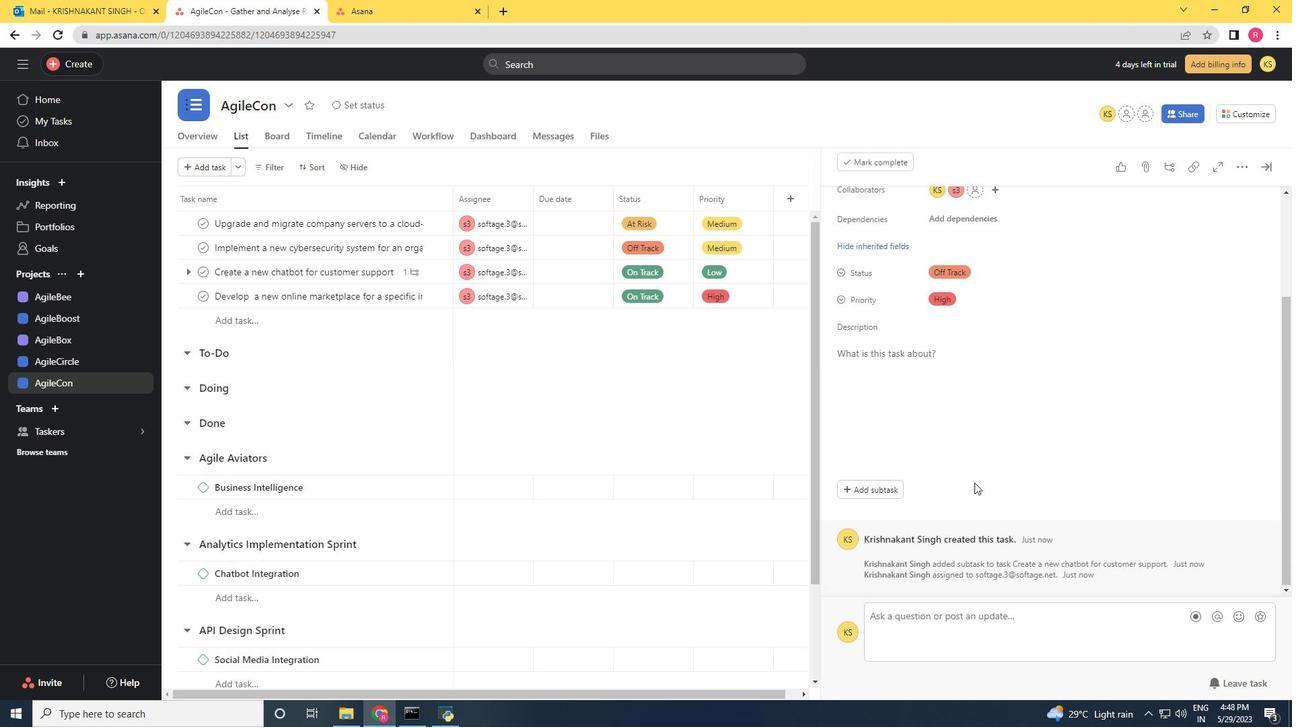 
Action: Mouse scrolled (975, 483) with delta (0, 0)
Screenshot: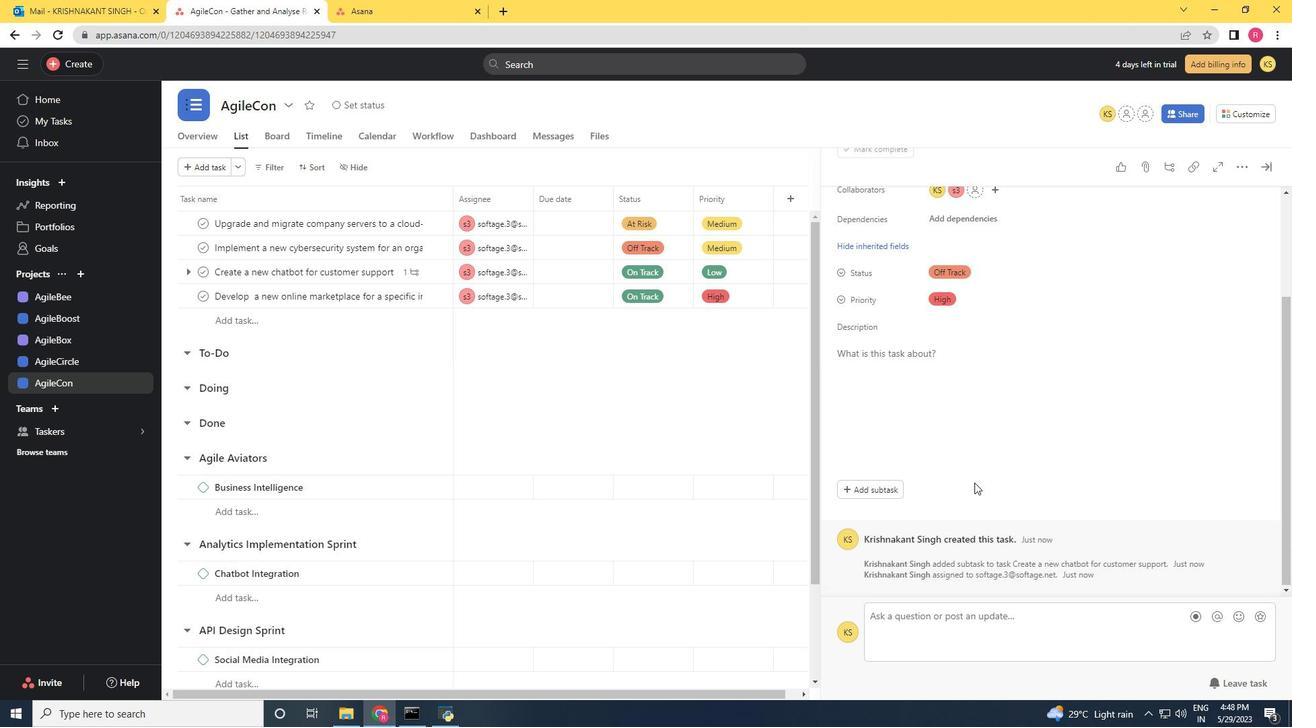 
Action: Mouse moved to (1138, 444)
Screenshot: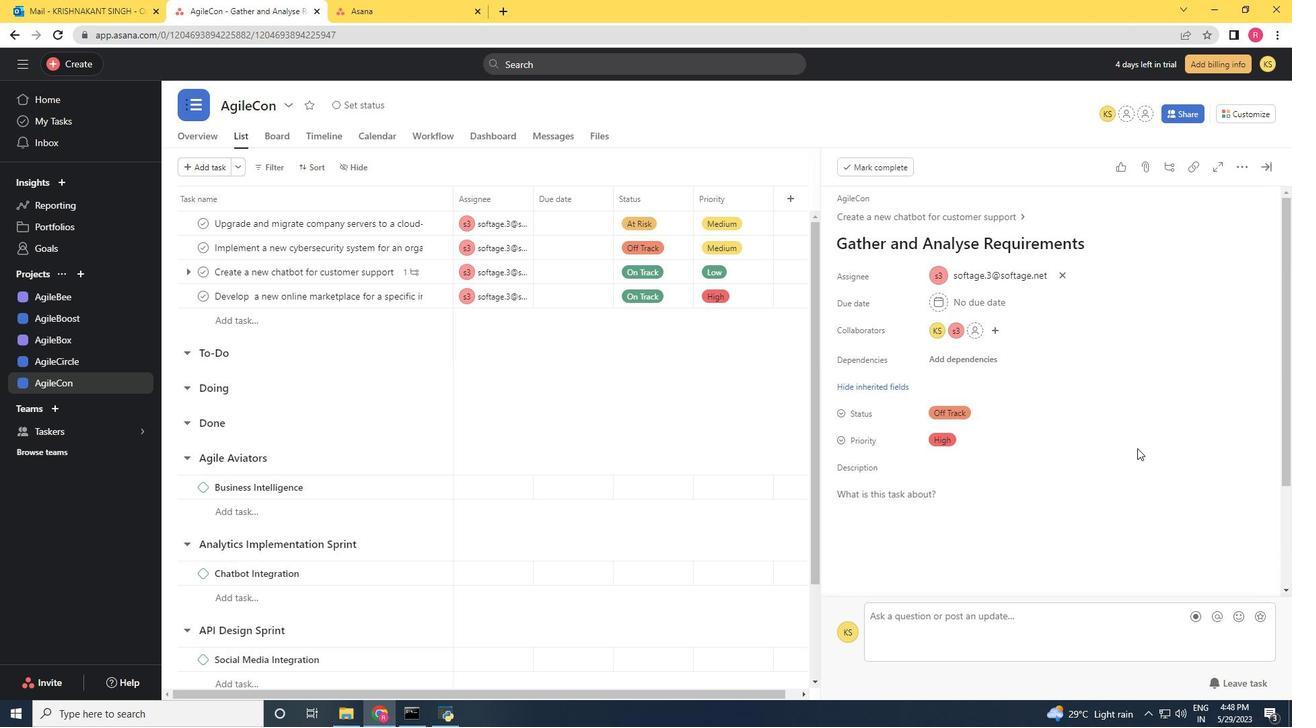 
